 Task: Find connections with filter location Bagulā with filter topic #communitywith filter profile language Potuguese with filter current company Cuemath with filter school Symbiosis Skills & Professional University with filter industry Automation Machinery Manufacturing with filter service category Logo Design with filter keywords title Concierge
Action: Mouse moved to (538, 73)
Screenshot: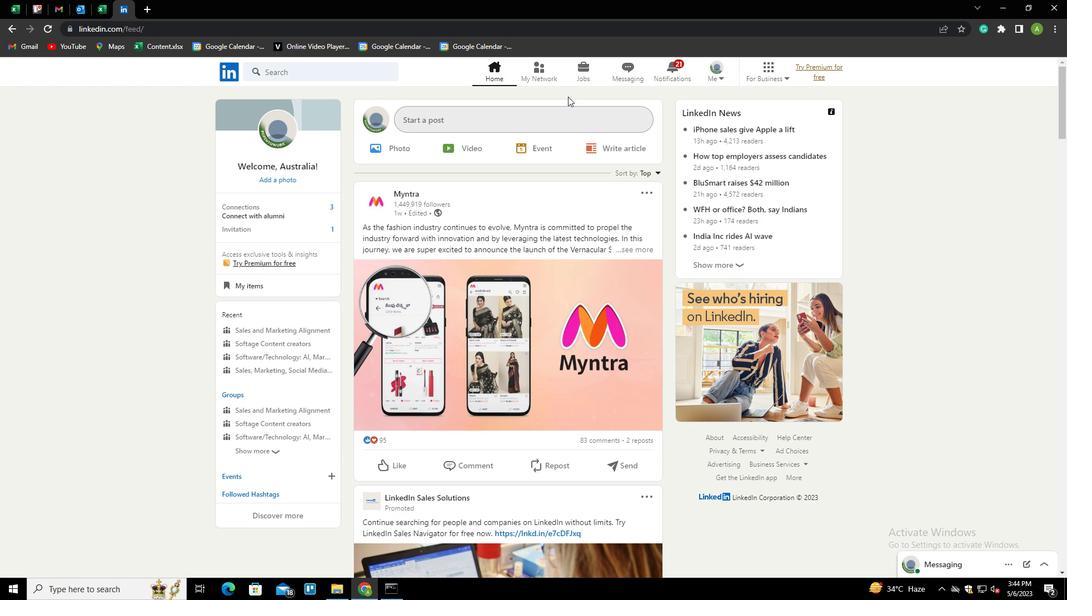 
Action: Mouse pressed left at (538, 73)
Screenshot: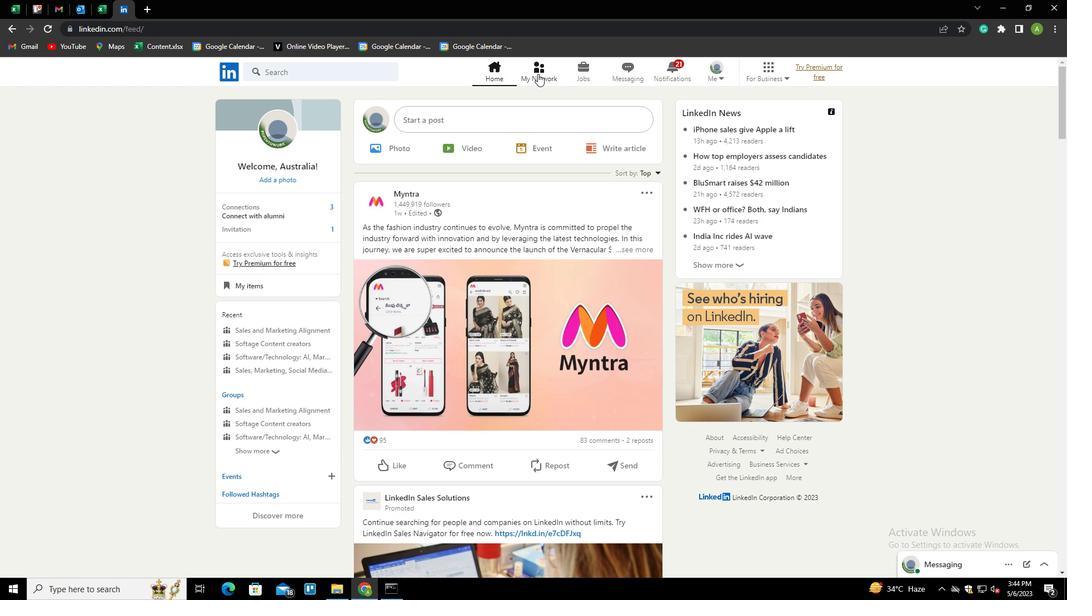 
Action: Mouse moved to (276, 131)
Screenshot: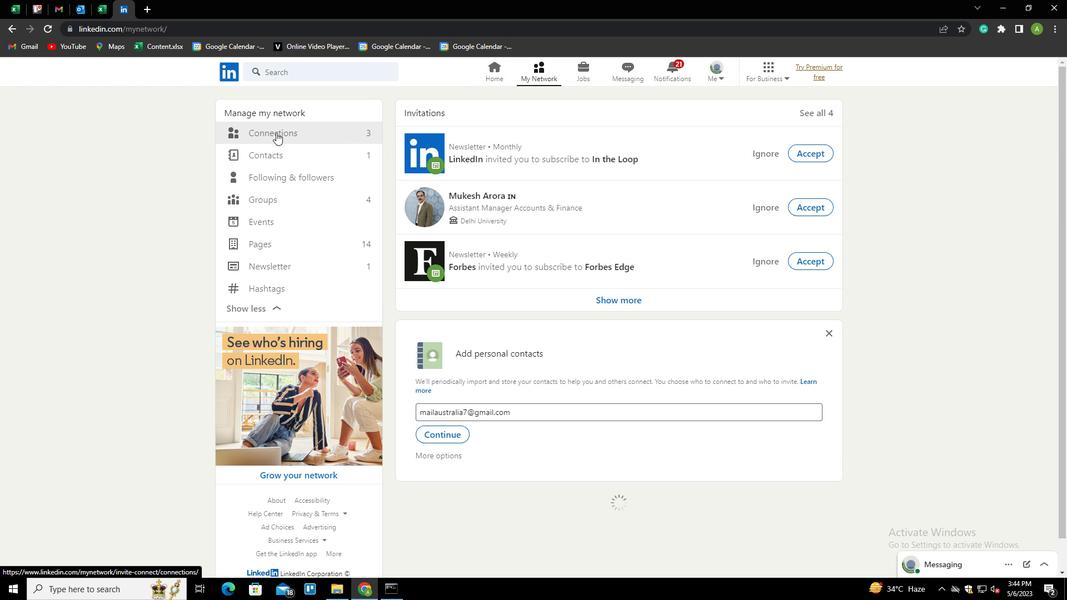 
Action: Mouse pressed left at (276, 131)
Screenshot: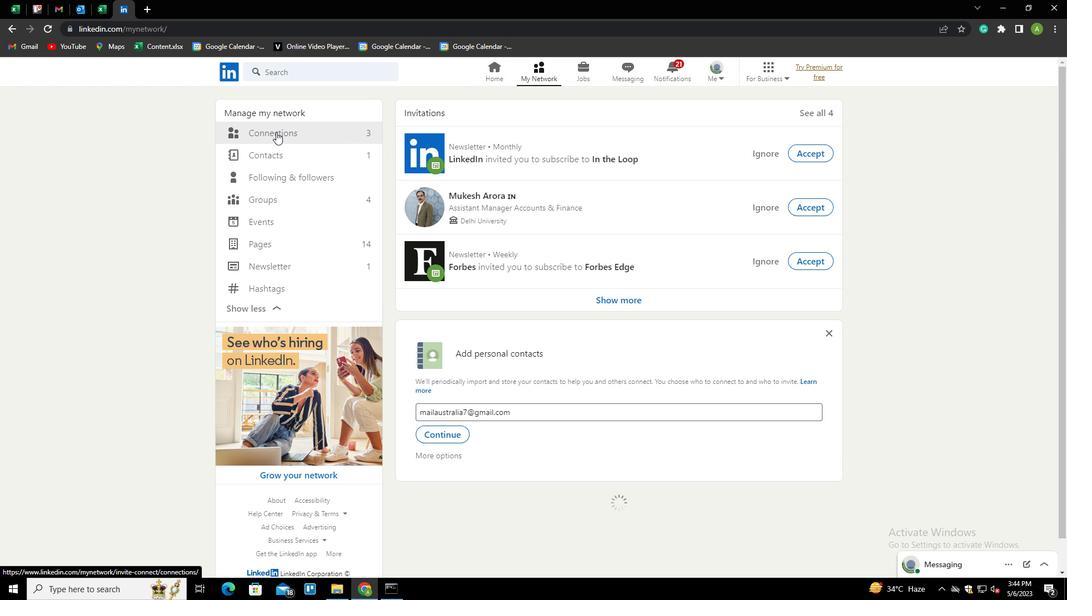 
Action: Mouse moved to (632, 134)
Screenshot: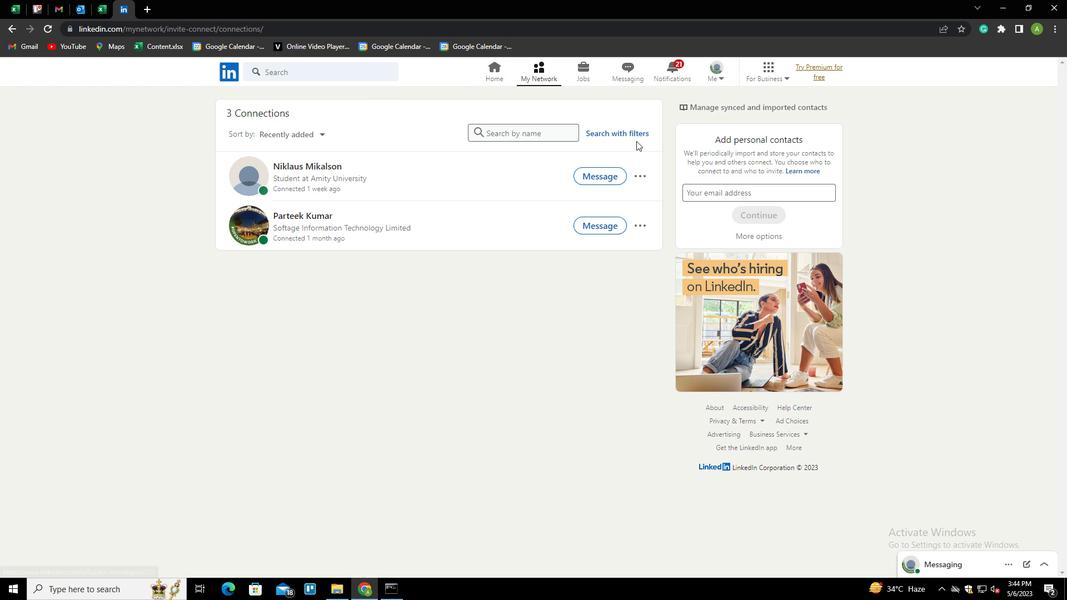 
Action: Mouse pressed left at (632, 134)
Screenshot: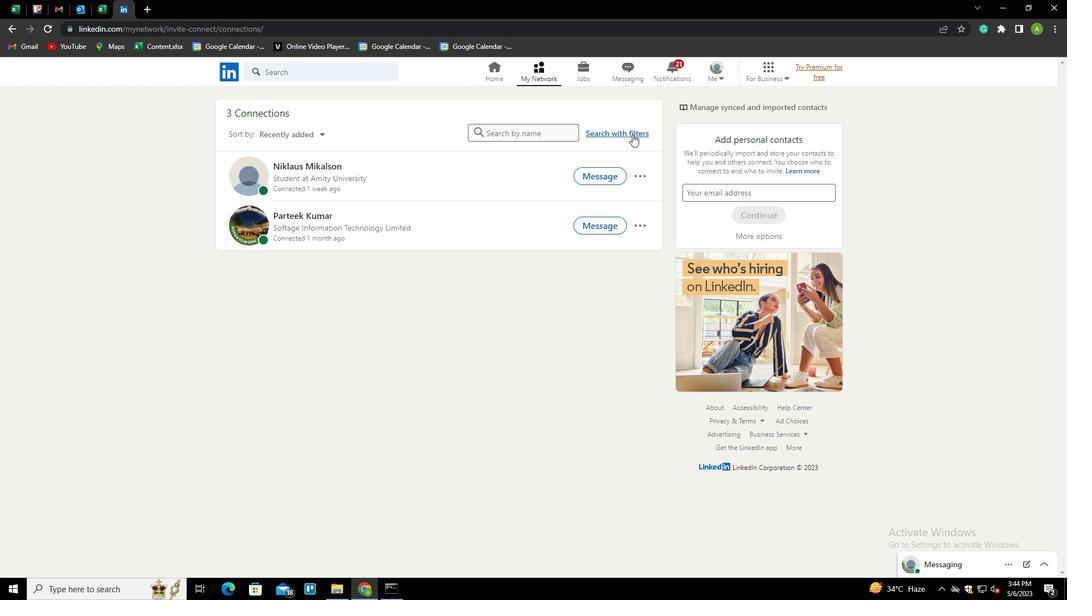 
Action: Mouse moved to (572, 101)
Screenshot: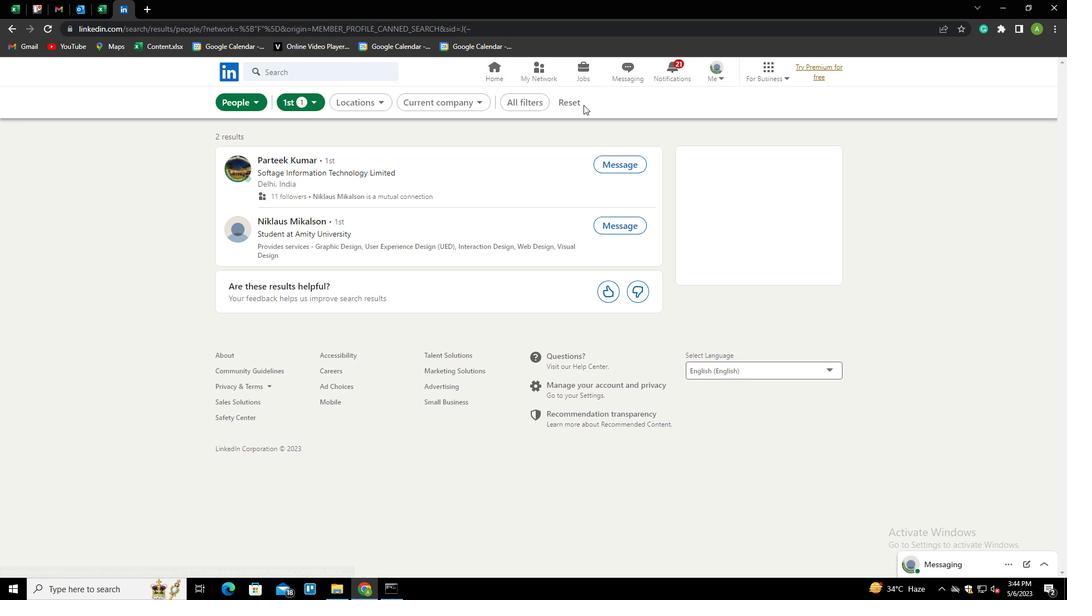 
Action: Mouse pressed left at (572, 101)
Screenshot: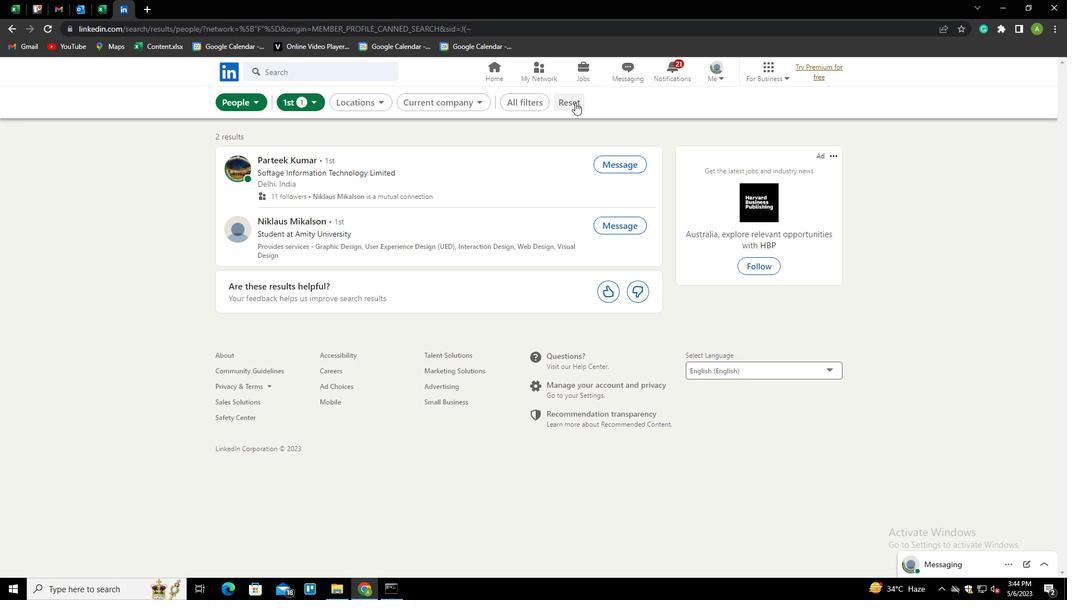 
Action: Mouse moved to (547, 104)
Screenshot: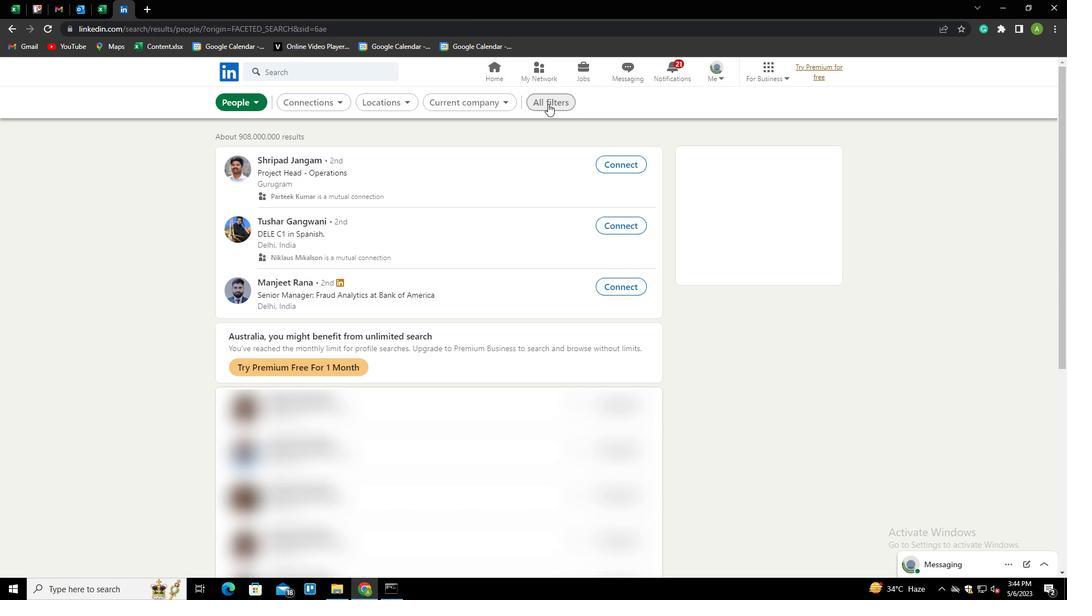 
Action: Mouse pressed left at (547, 104)
Screenshot: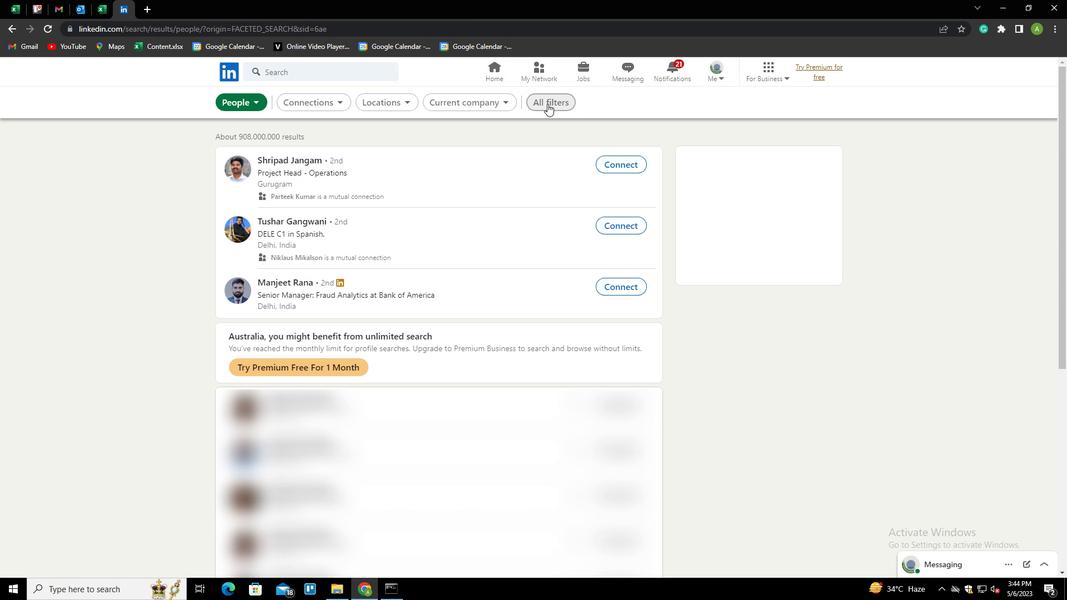 
Action: Mouse moved to (941, 362)
Screenshot: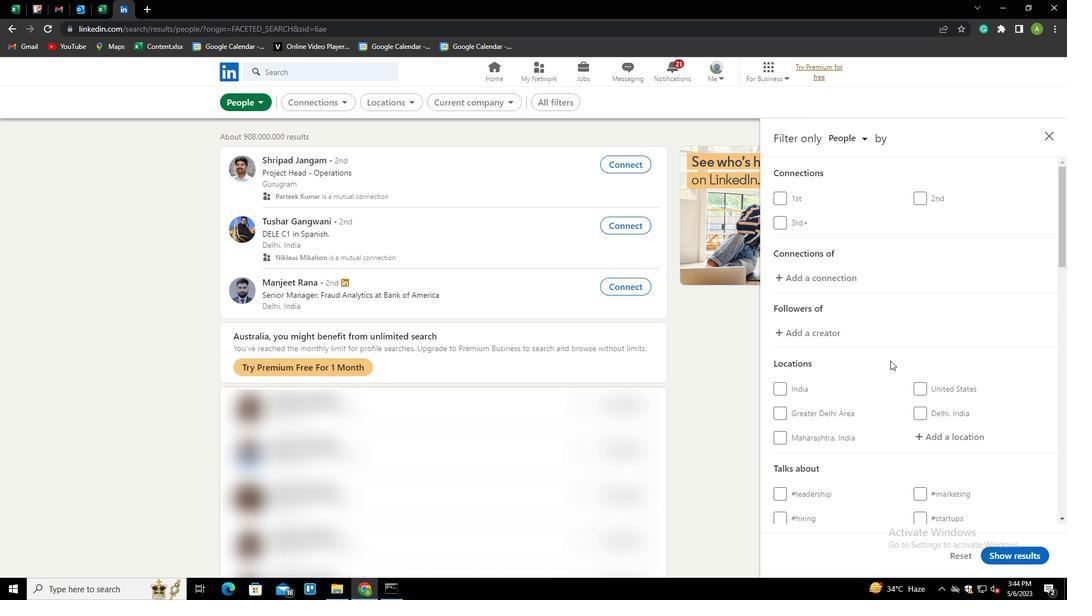 
Action: Mouse scrolled (941, 362) with delta (0, 0)
Screenshot: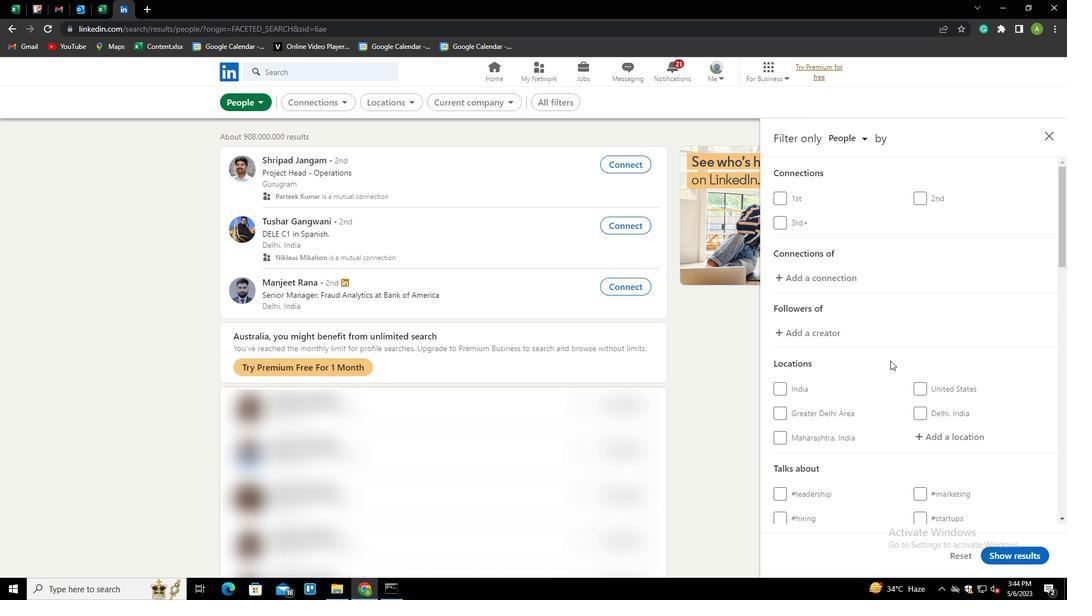 
Action: Mouse scrolled (941, 362) with delta (0, 0)
Screenshot: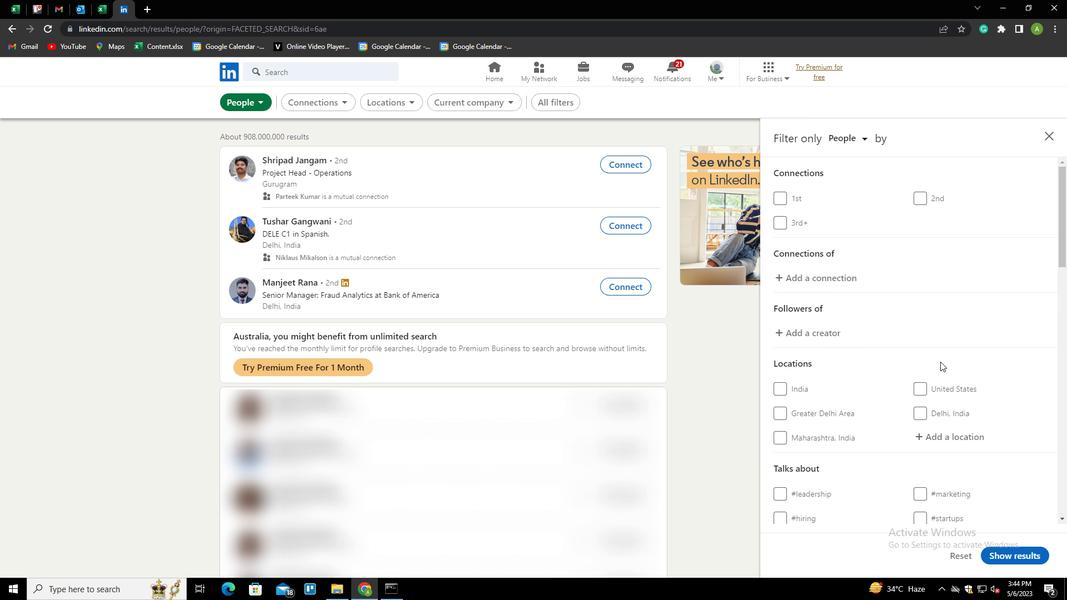 
Action: Mouse moved to (934, 324)
Screenshot: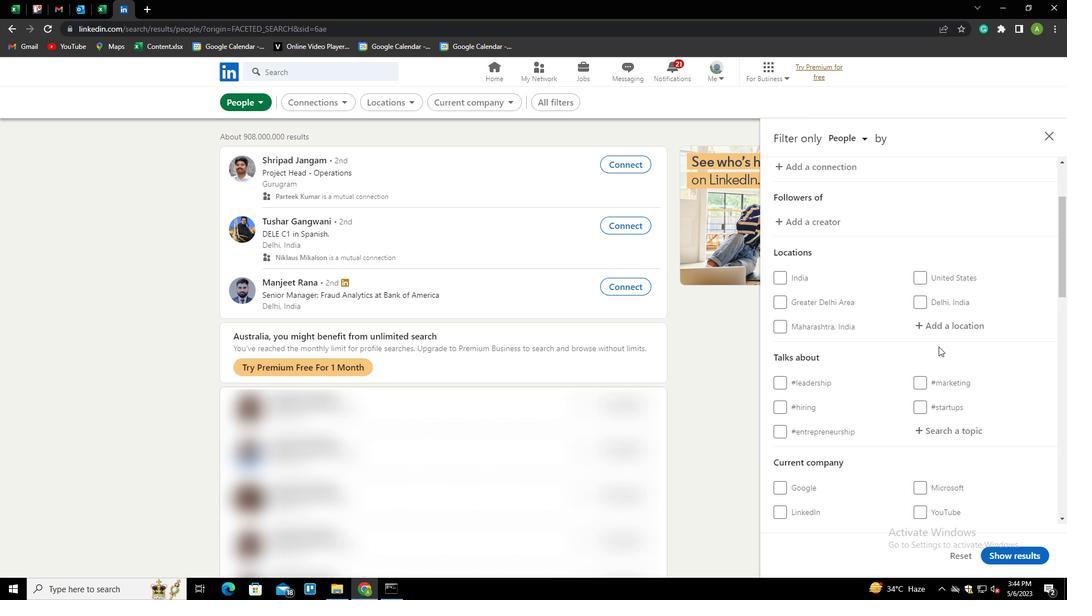 
Action: Key pressed <Key.shift>
Screenshot: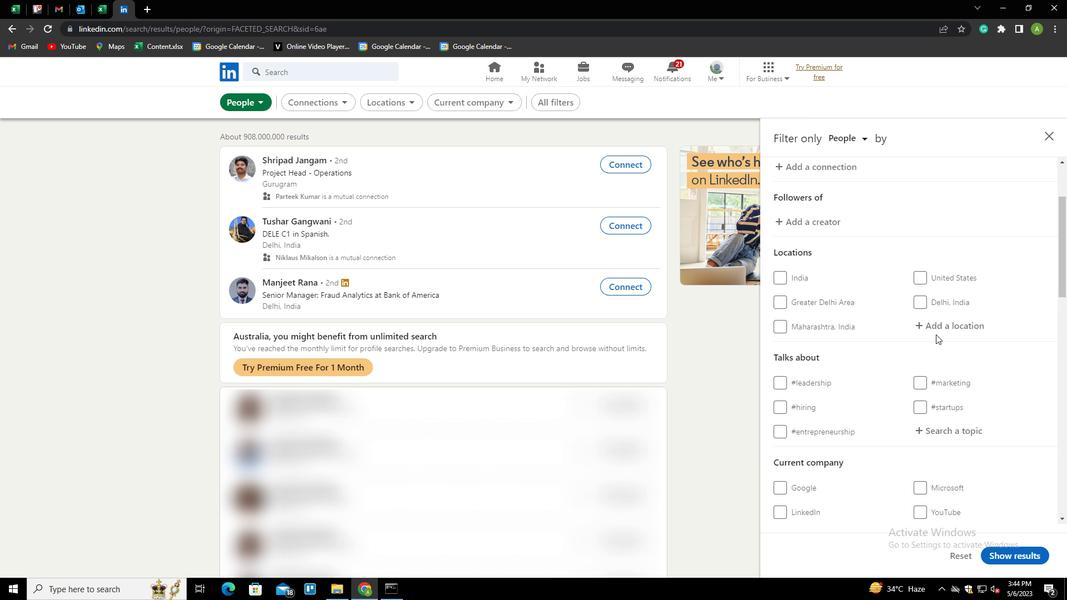 
Action: Mouse pressed left at (934, 324)
Screenshot: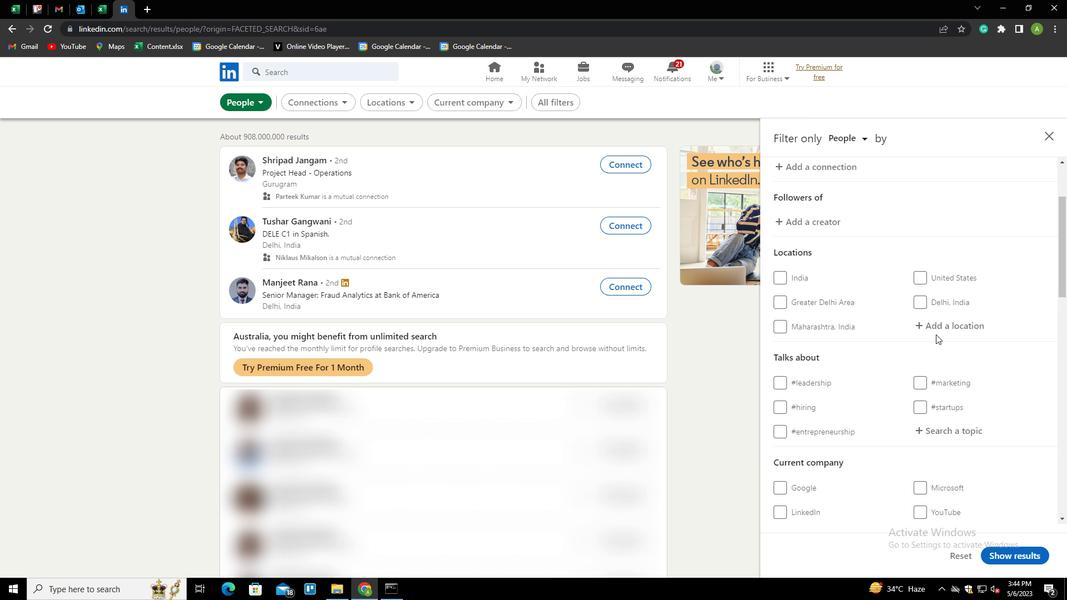 
Action: Key pressed B
Screenshot: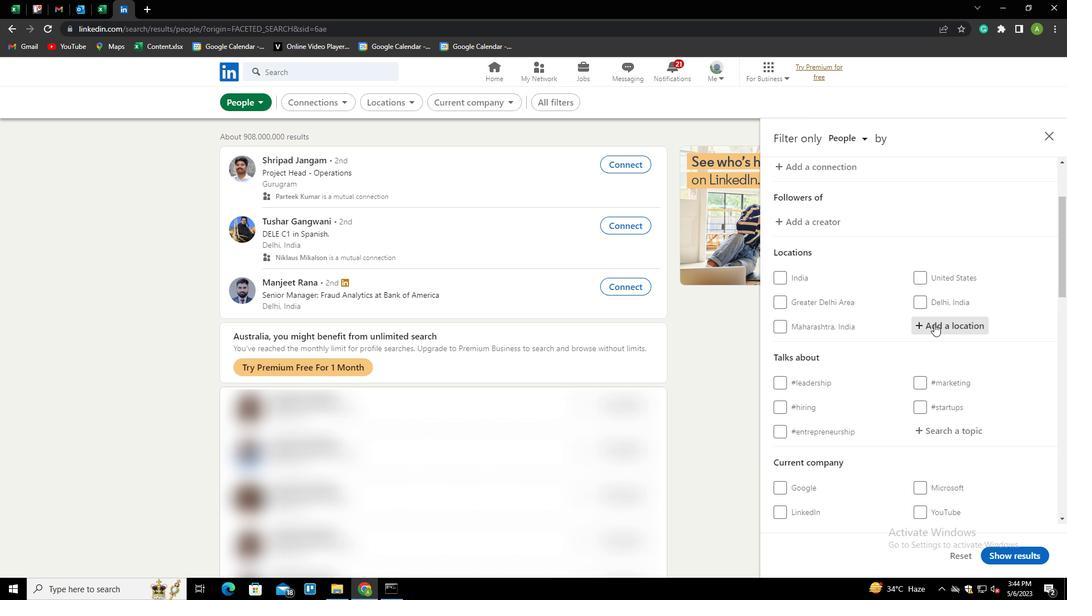 
Action: Mouse moved to (934, 323)
Screenshot: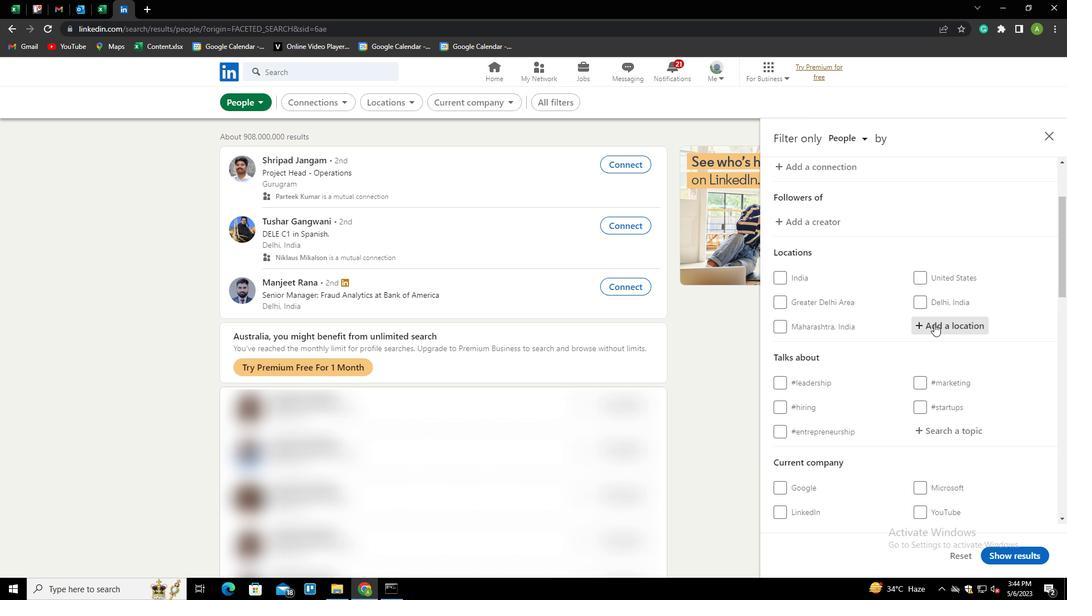 
Action: Key pressed AGULA
Screenshot: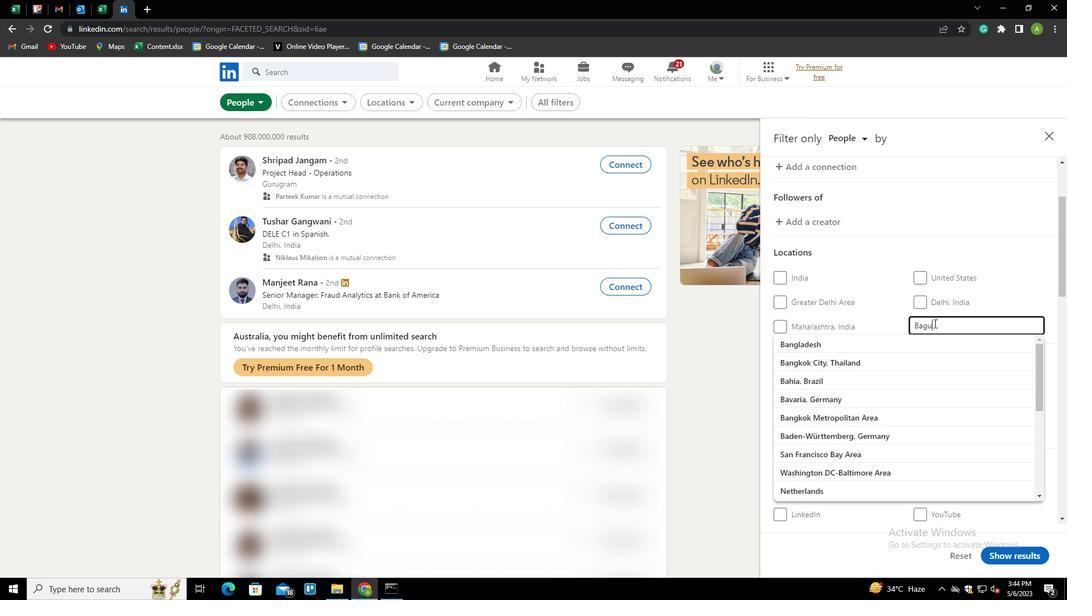 
Action: Mouse moved to (1012, 370)
Screenshot: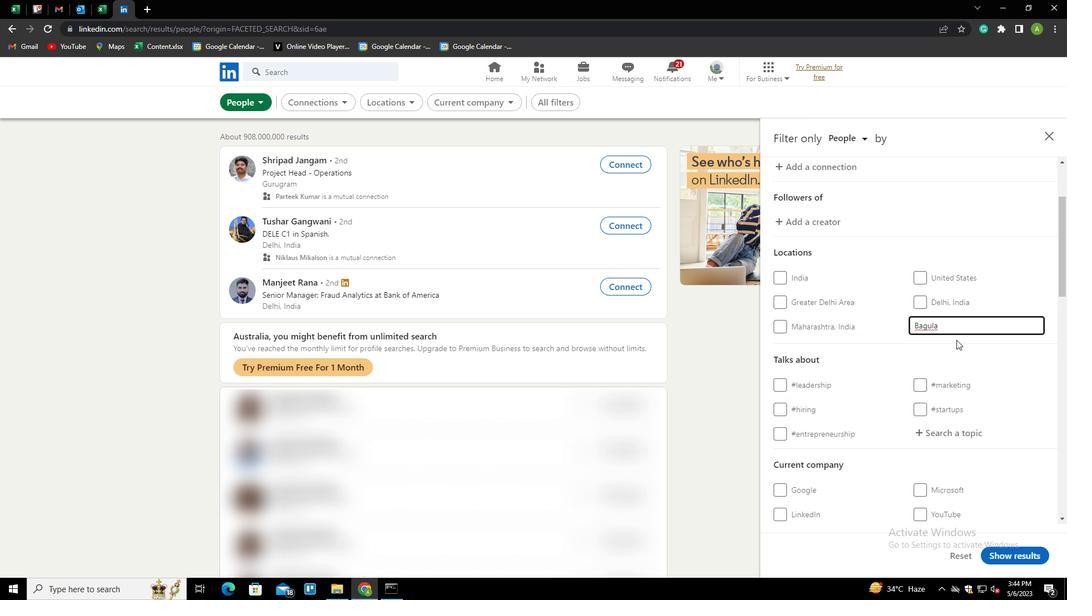 
Action: Mouse pressed left at (1012, 370)
Screenshot: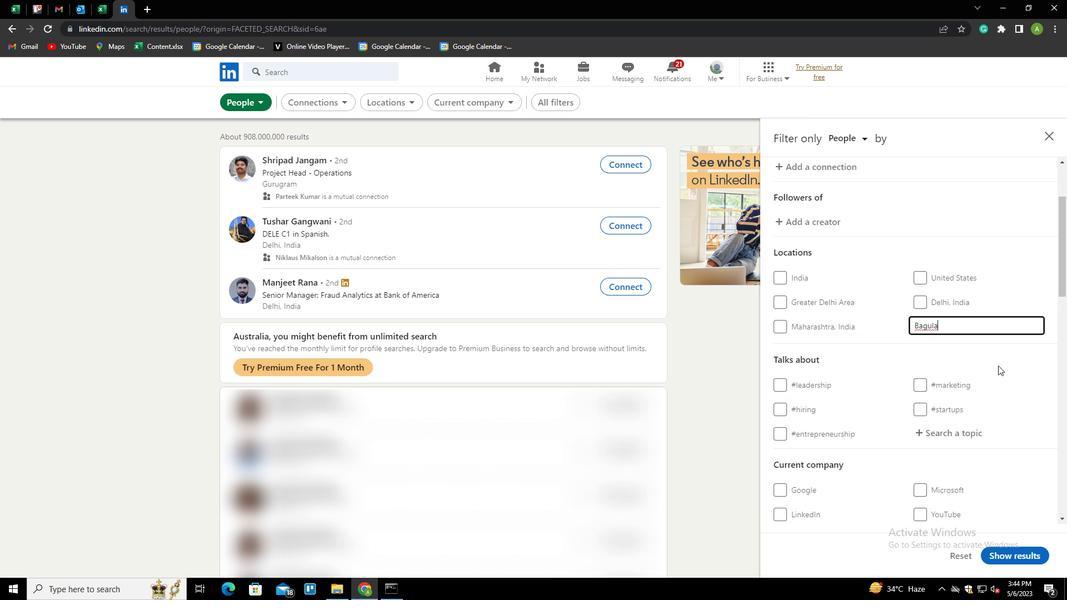 
Action: Mouse moved to (956, 436)
Screenshot: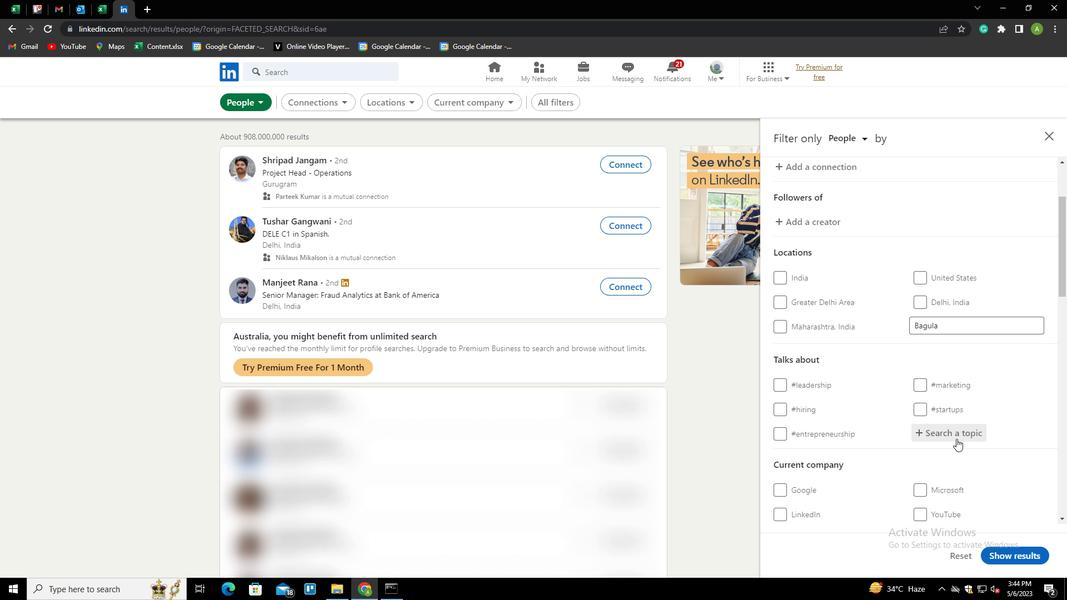 
Action: Mouse pressed left at (956, 436)
Screenshot: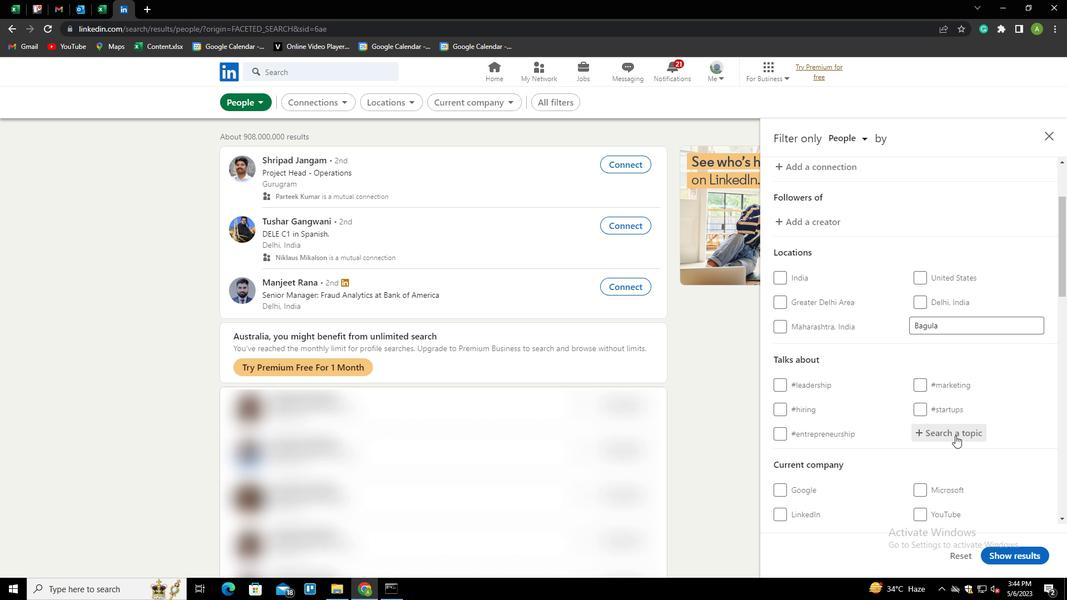 
Action: Mouse moved to (968, 428)
Screenshot: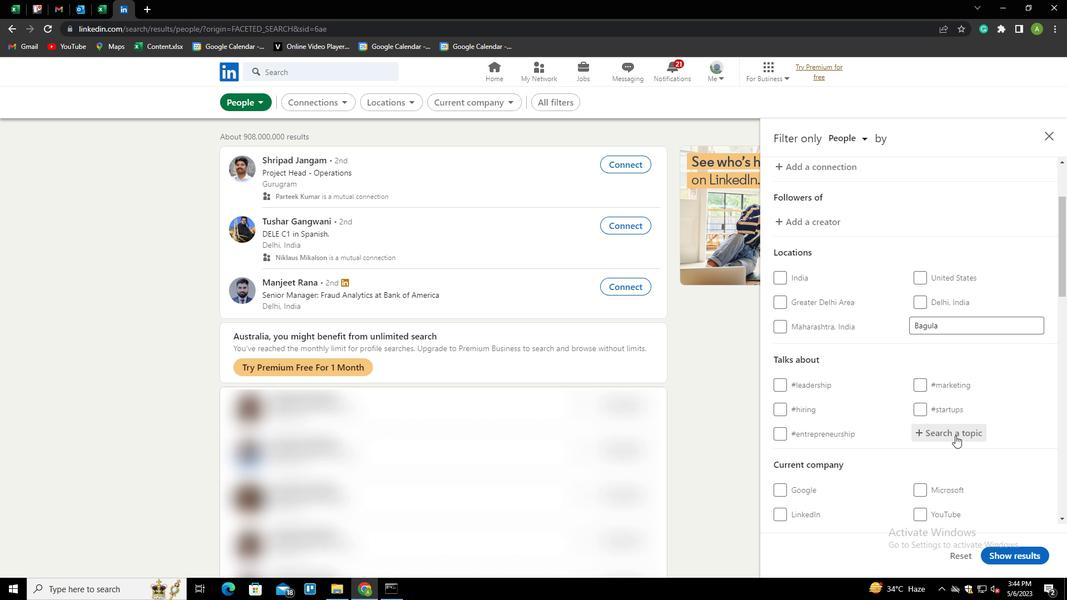 
Action: Key pressed COMMUNITY<Key.down><Key.enter>
Screenshot: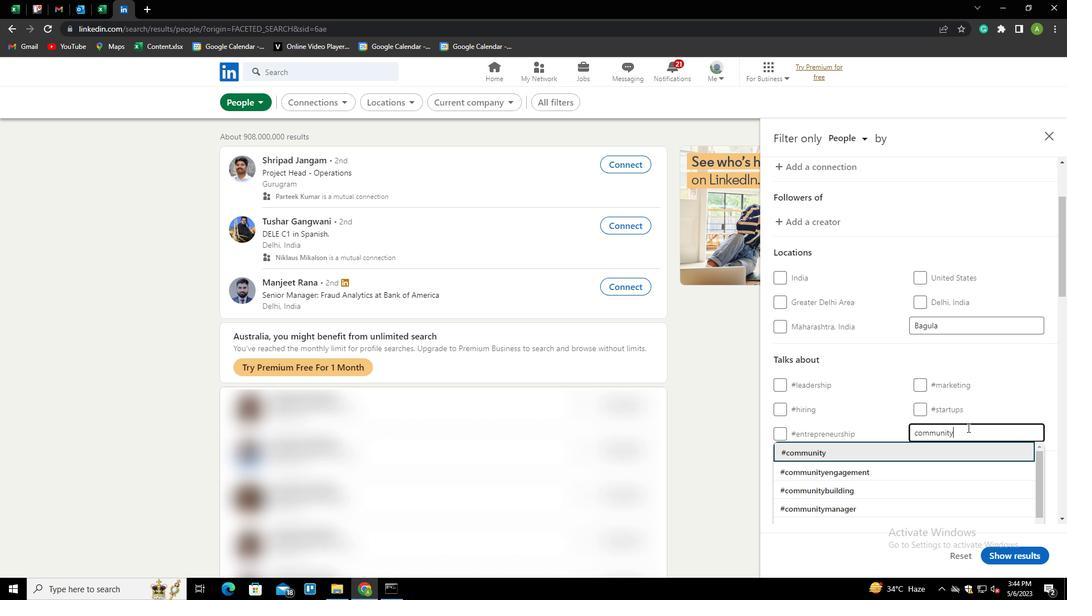 
Action: Mouse moved to (973, 431)
Screenshot: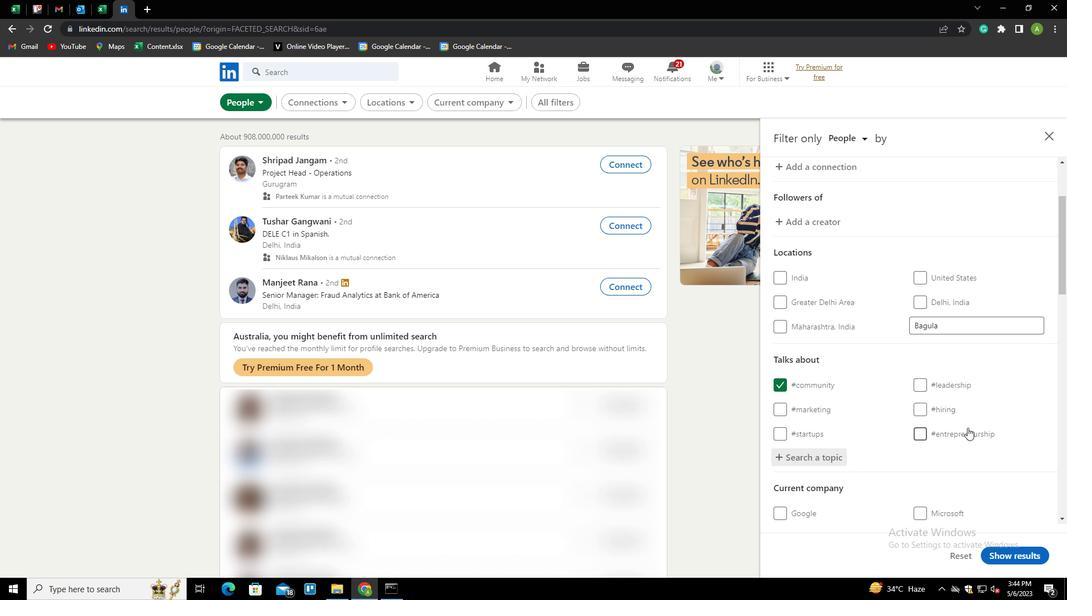 
Action: Mouse scrolled (973, 430) with delta (0, 0)
Screenshot: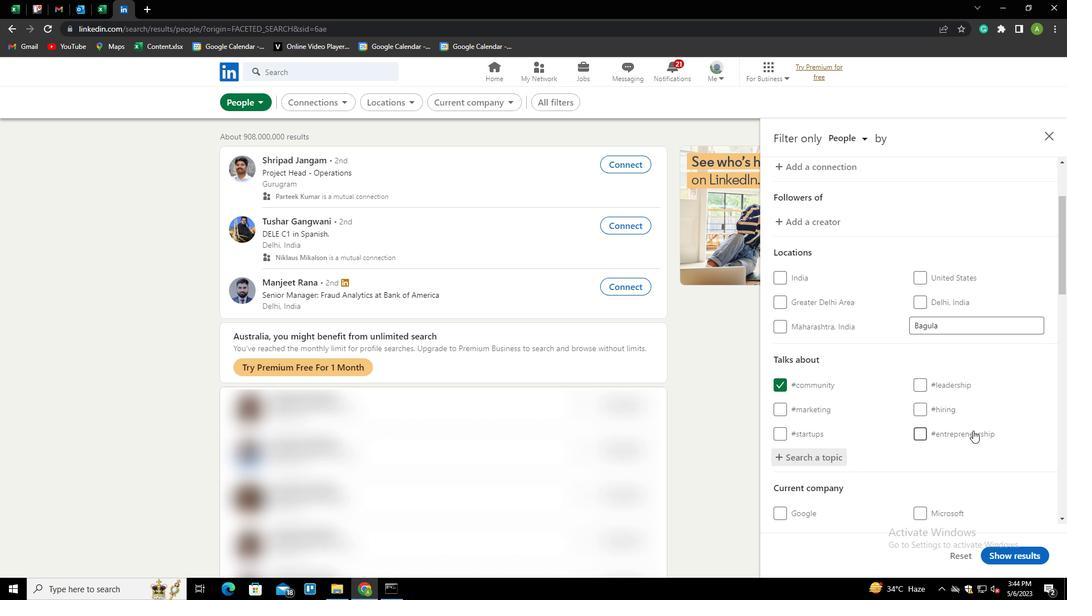 
Action: Mouse moved to (974, 431)
Screenshot: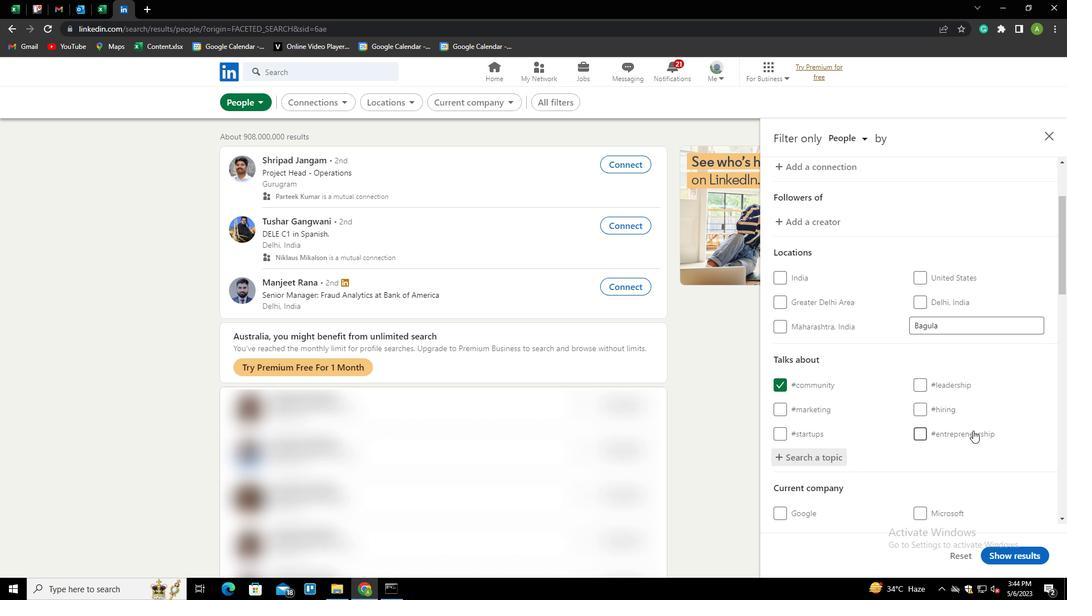 
Action: Mouse scrolled (974, 431) with delta (0, 0)
Screenshot: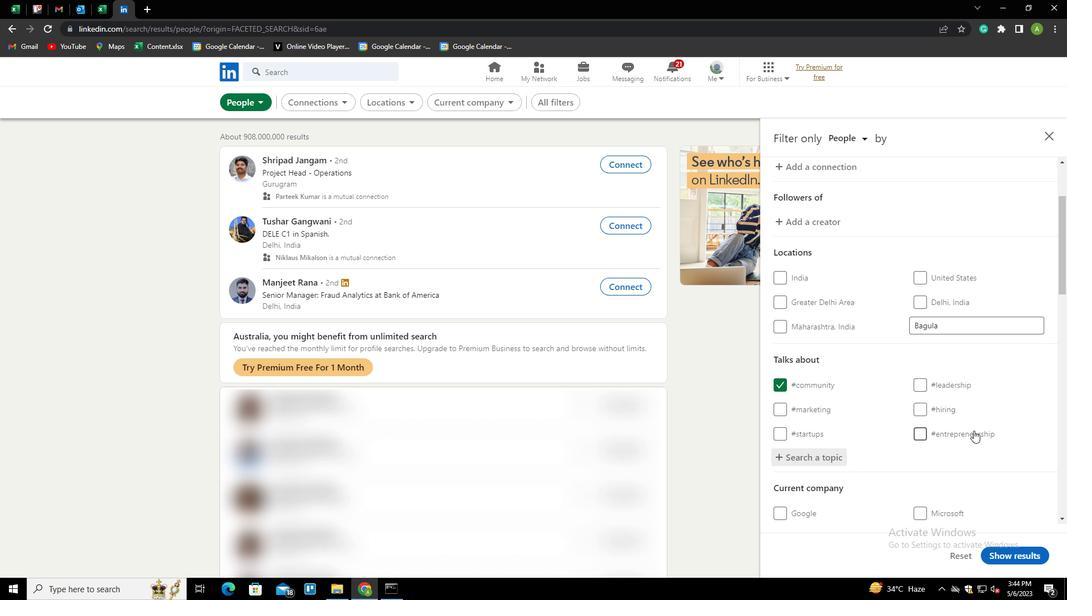 
Action: Mouse moved to (974, 432)
Screenshot: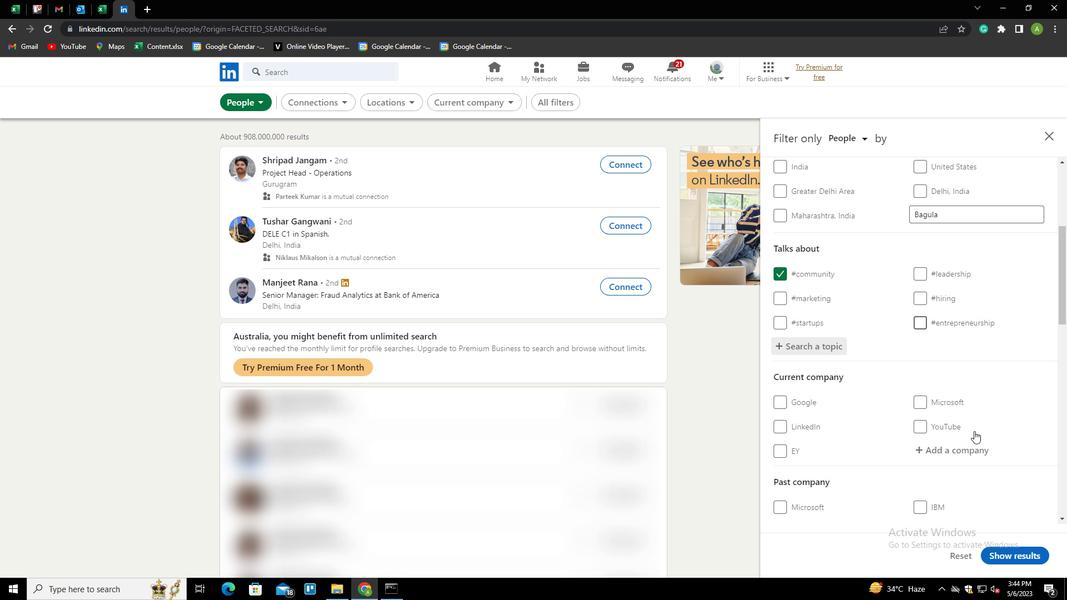 
Action: Mouse scrolled (974, 431) with delta (0, 0)
Screenshot: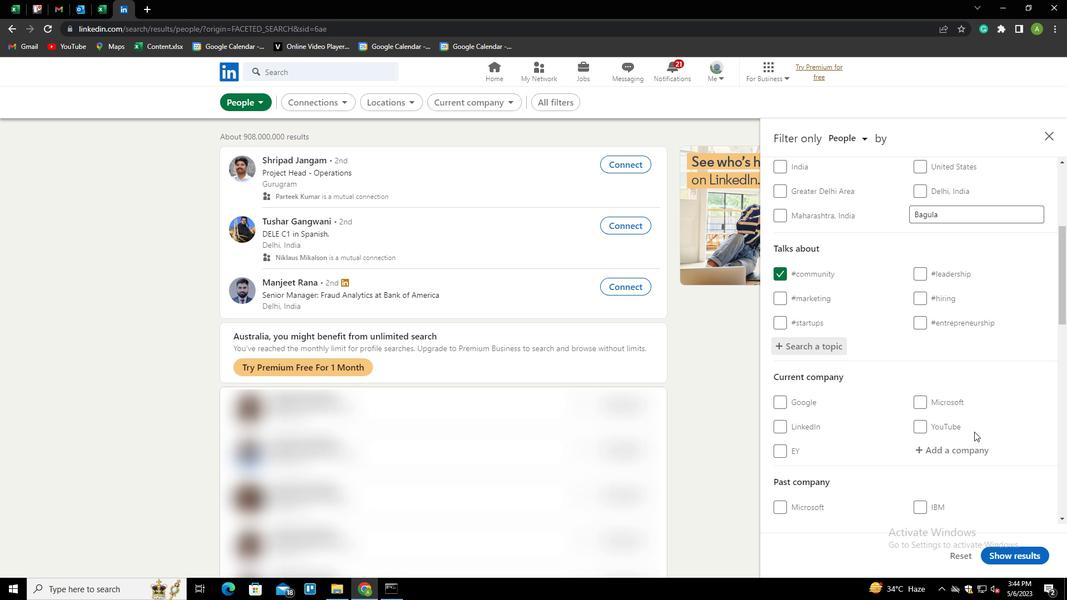 
Action: Mouse moved to (978, 434)
Screenshot: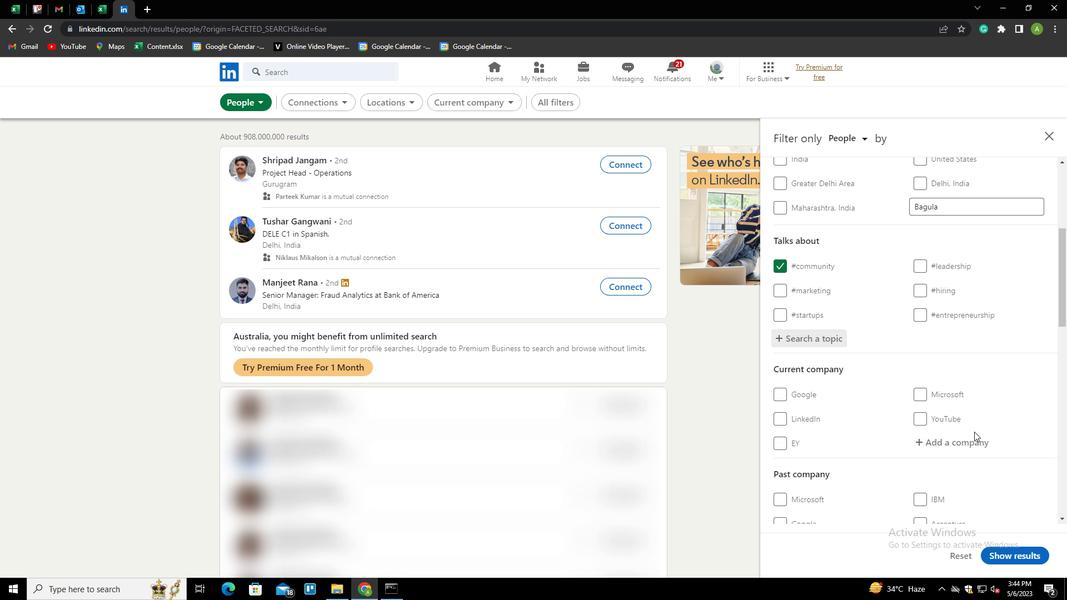 
Action: Mouse scrolled (978, 433) with delta (0, 0)
Screenshot: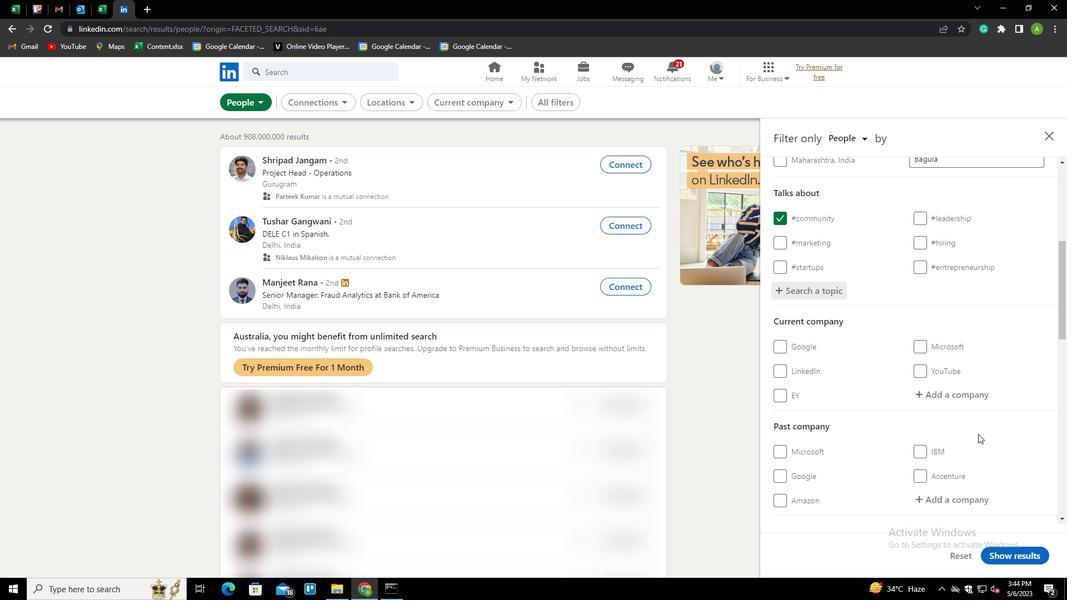 
Action: Mouse moved to (979, 434)
Screenshot: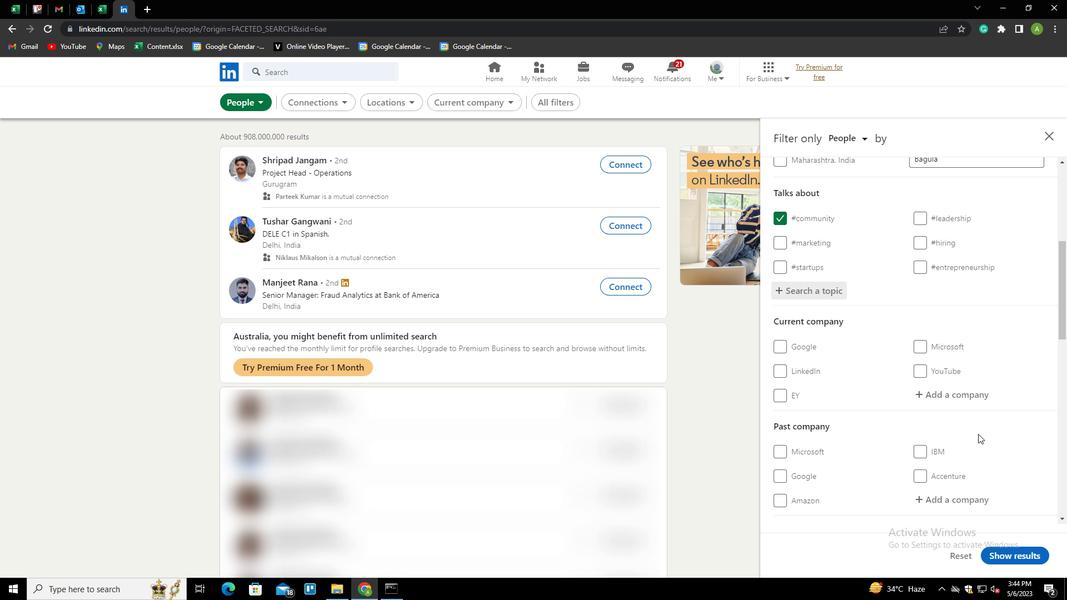 
Action: Mouse scrolled (979, 433) with delta (0, 0)
Screenshot: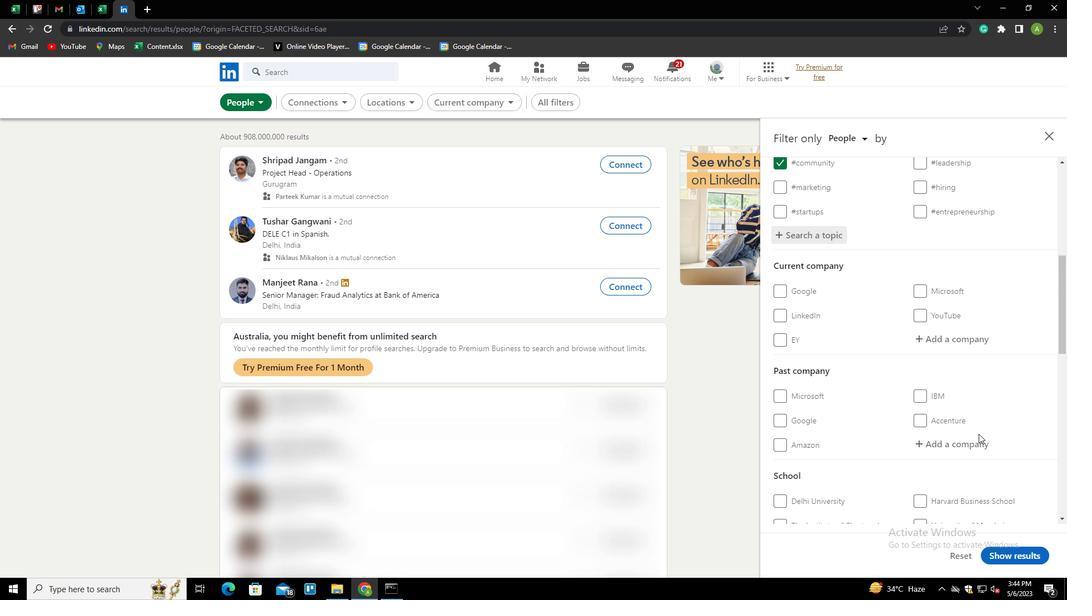 
Action: Mouse scrolled (979, 433) with delta (0, 0)
Screenshot: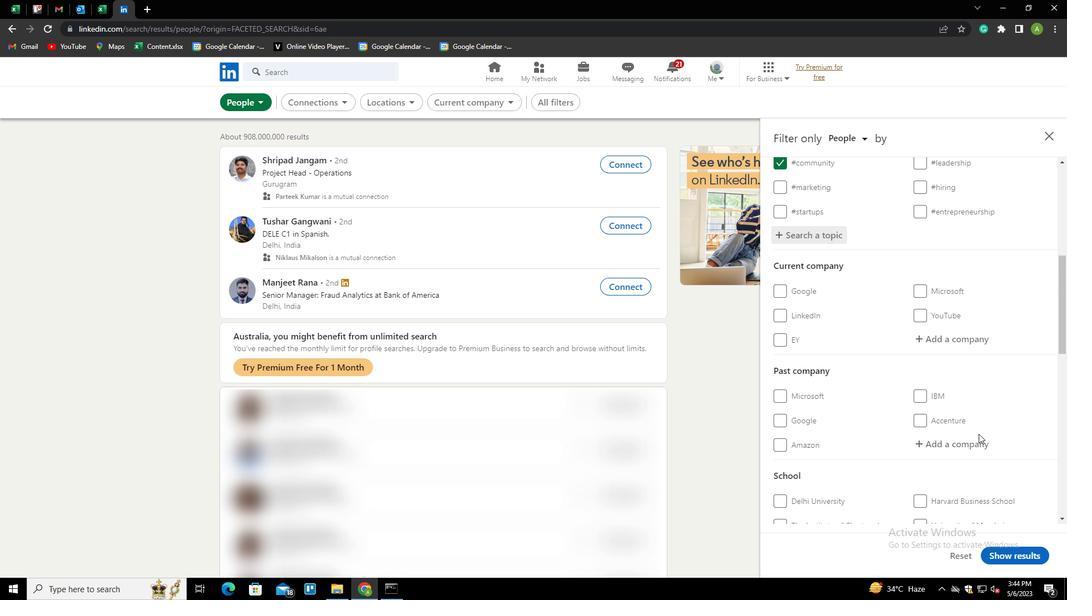 
Action: Mouse scrolled (979, 433) with delta (0, 0)
Screenshot: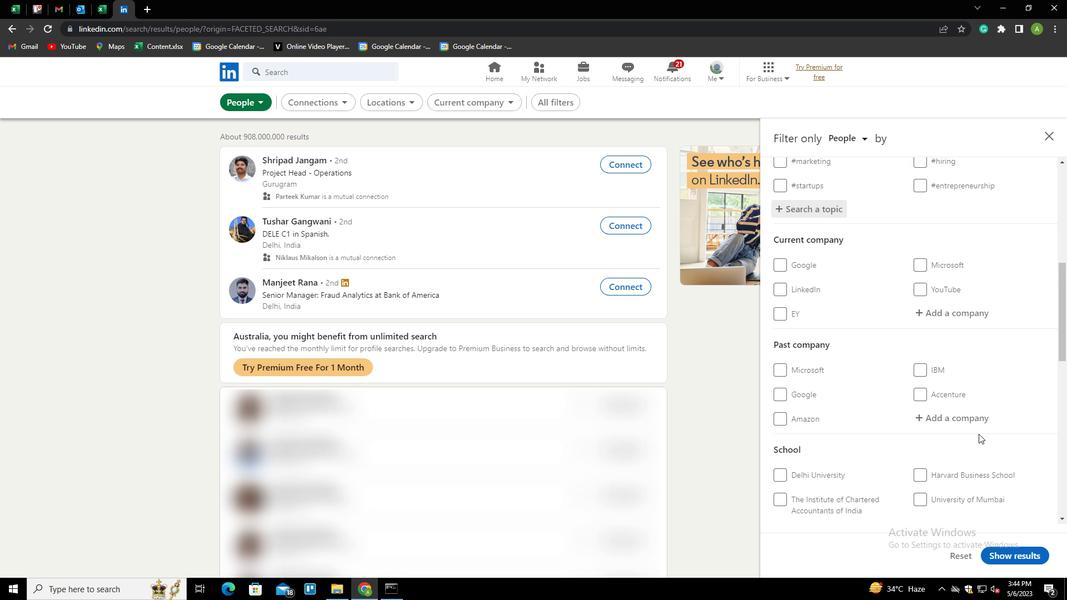 
Action: Mouse scrolled (979, 433) with delta (0, 0)
Screenshot: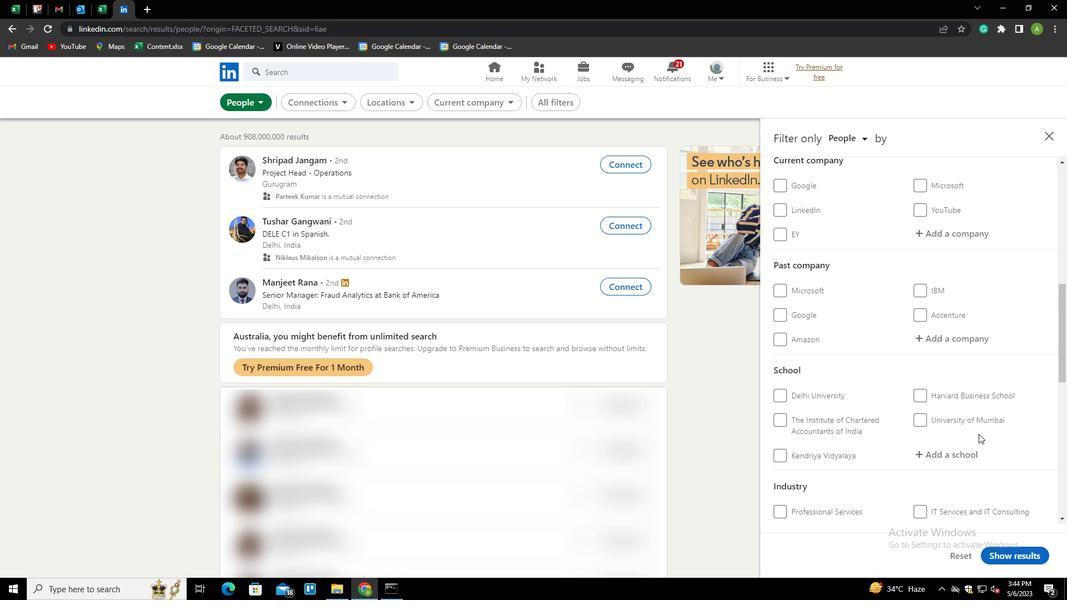 
Action: Mouse scrolled (979, 433) with delta (0, 0)
Screenshot: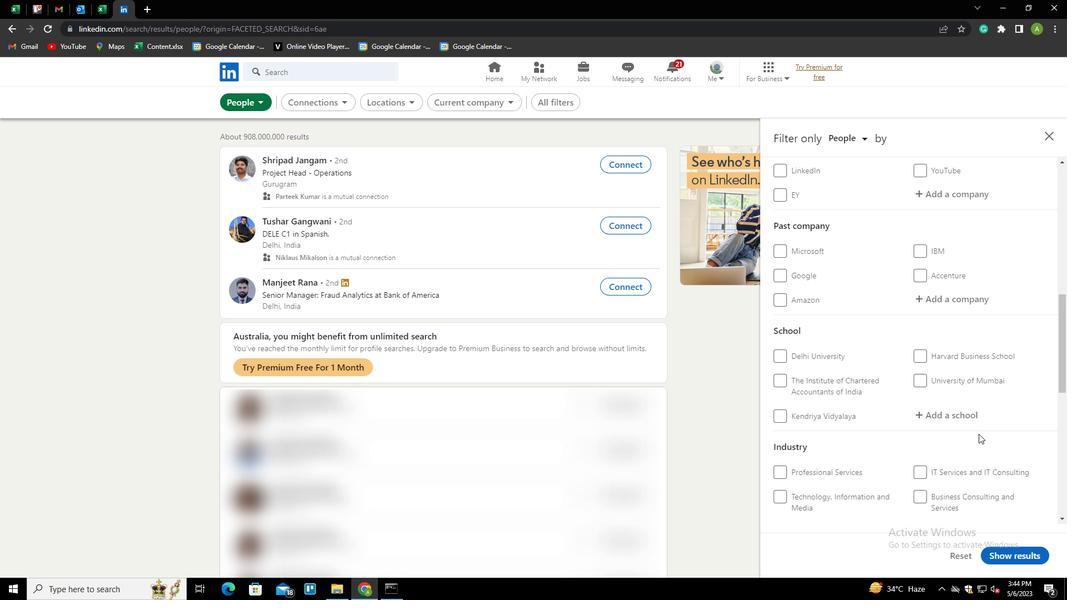 
Action: Mouse scrolled (979, 433) with delta (0, 0)
Screenshot: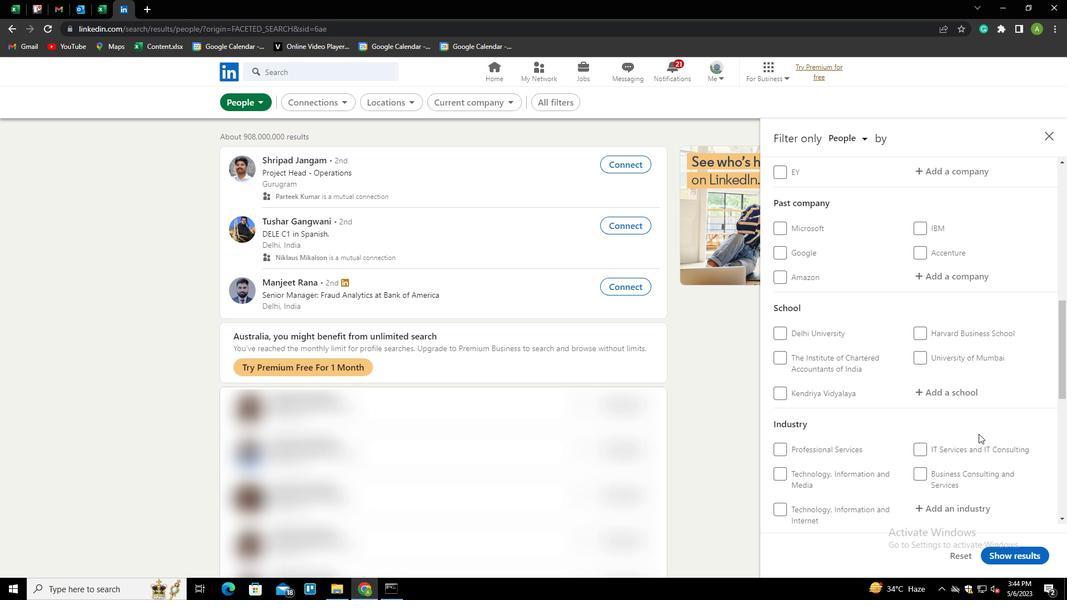 
Action: Mouse moved to (951, 436)
Screenshot: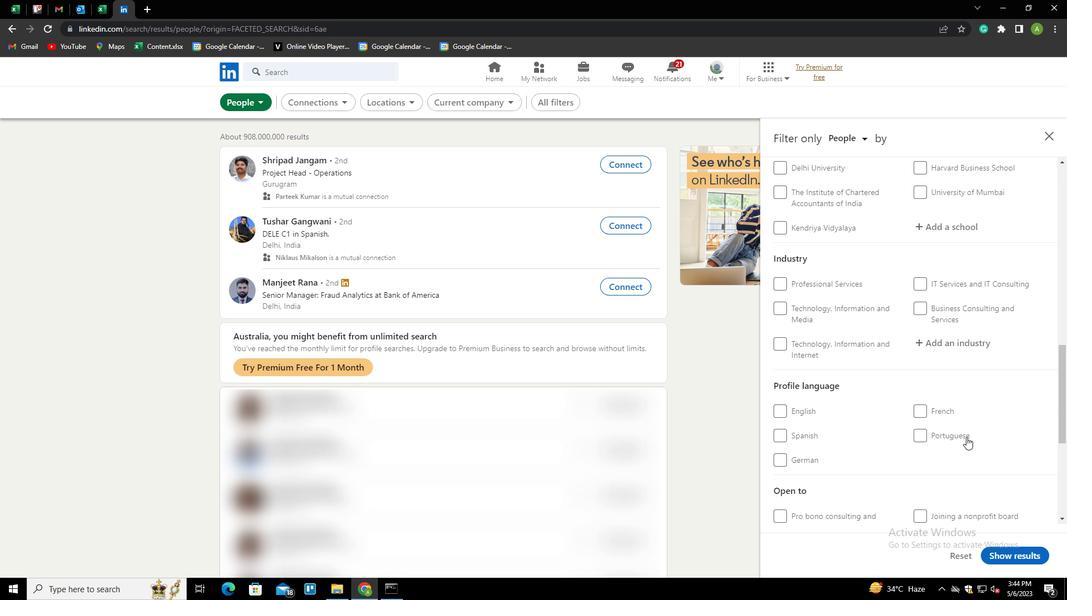 
Action: Mouse pressed left at (951, 436)
Screenshot: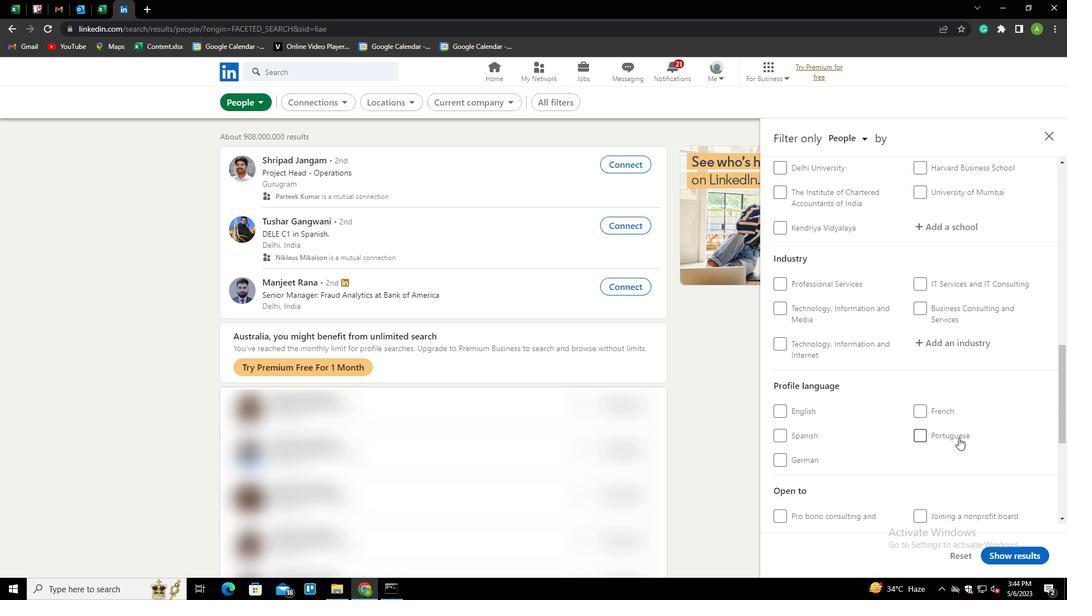 
Action: Mouse moved to (986, 401)
Screenshot: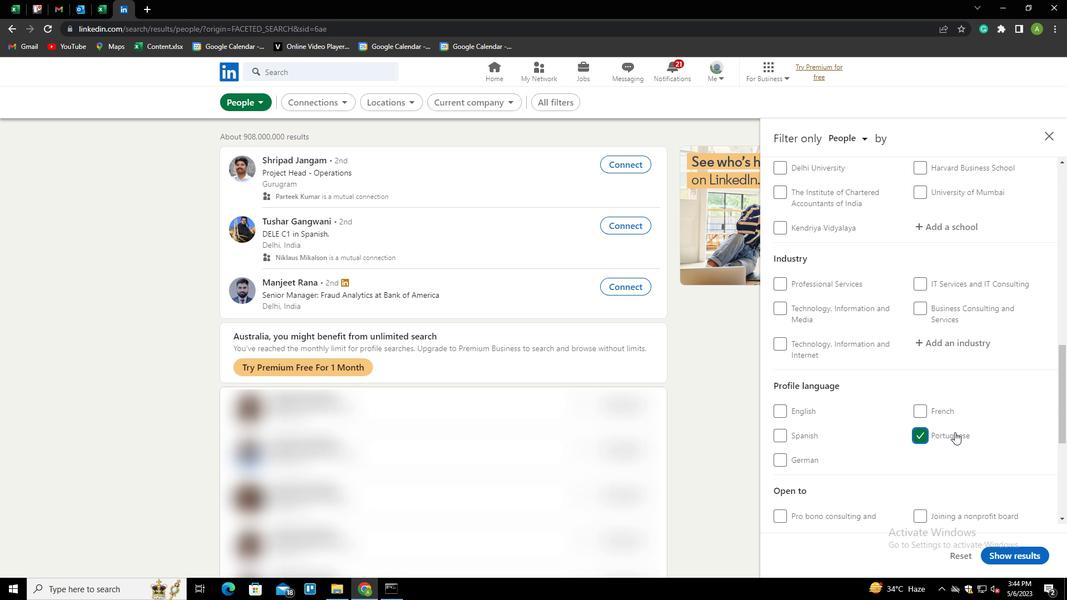 
Action: Mouse scrolled (986, 401) with delta (0, 0)
Screenshot: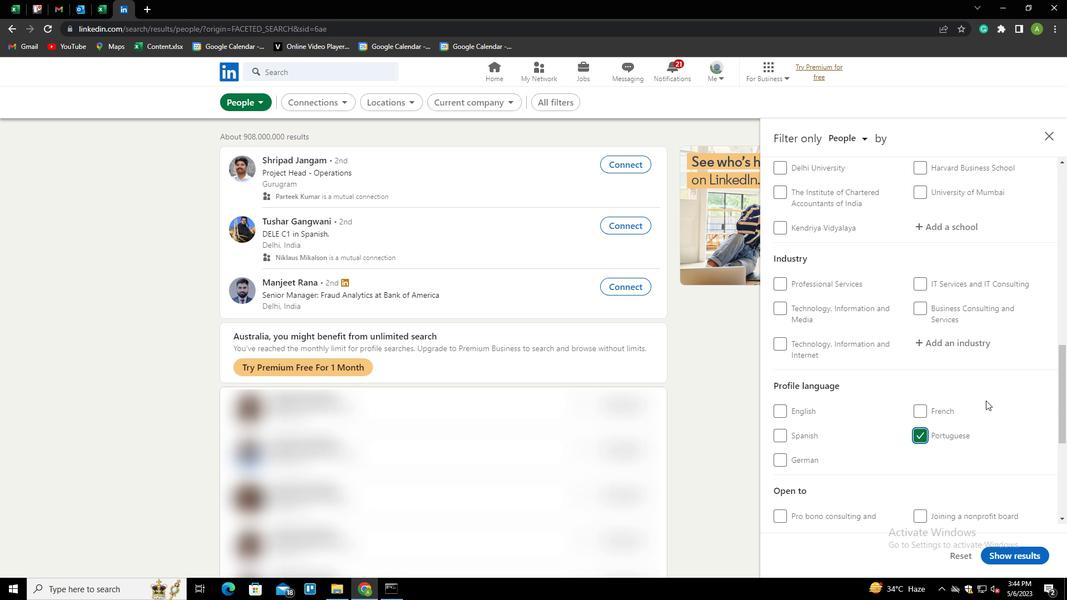 
Action: Mouse scrolled (986, 401) with delta (0, 0)
Screenshot: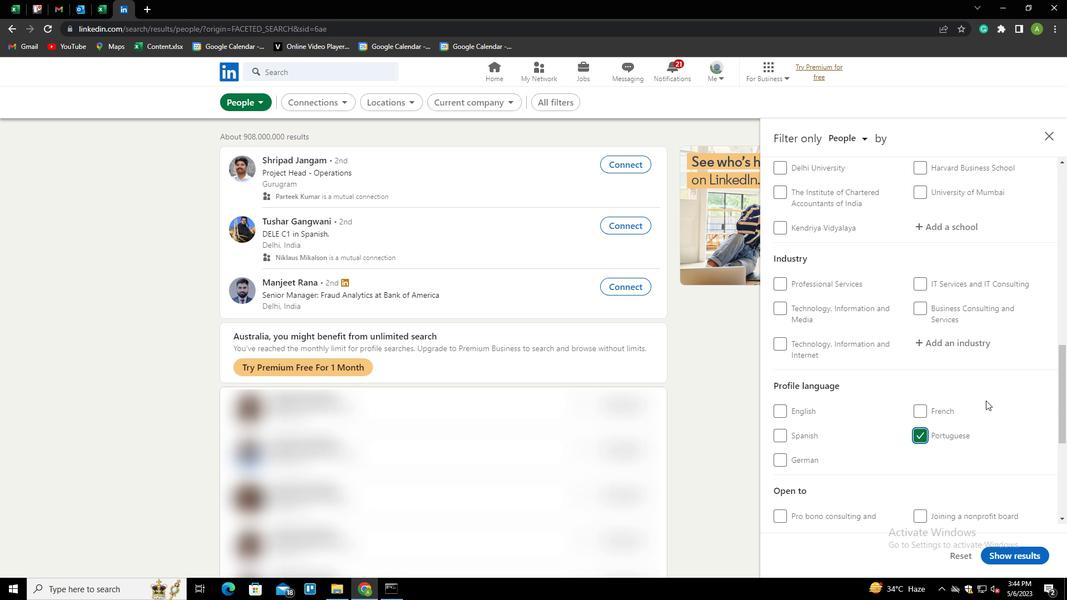 
Action: Mouse scrolled (986, 401) with delta (0, 0)
Screenshot: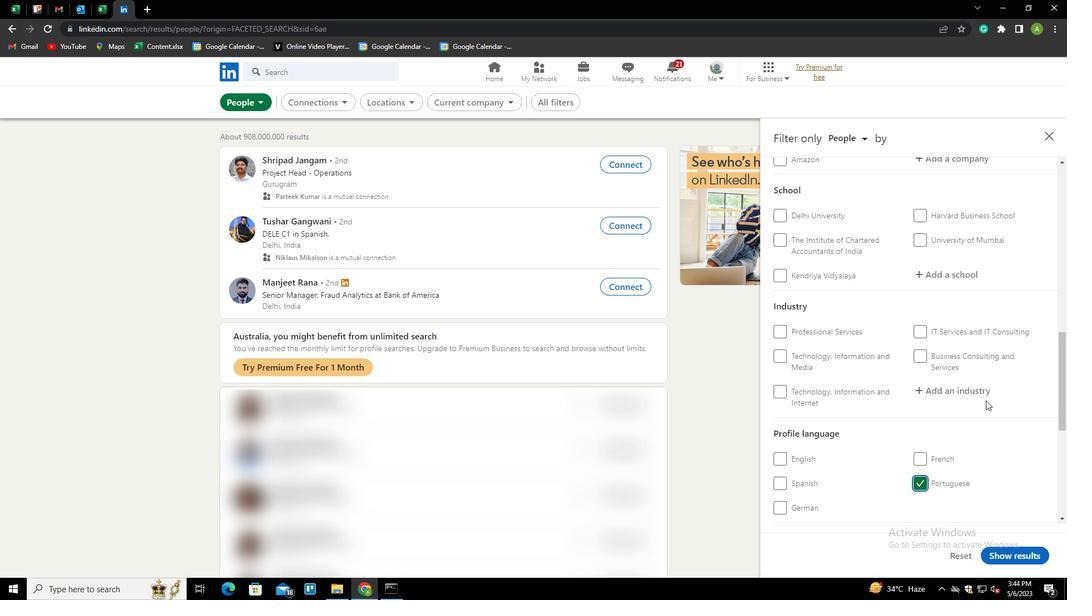 
Action: Mouse scrolled (986, 401) with delta (0, 0)
Screenshot: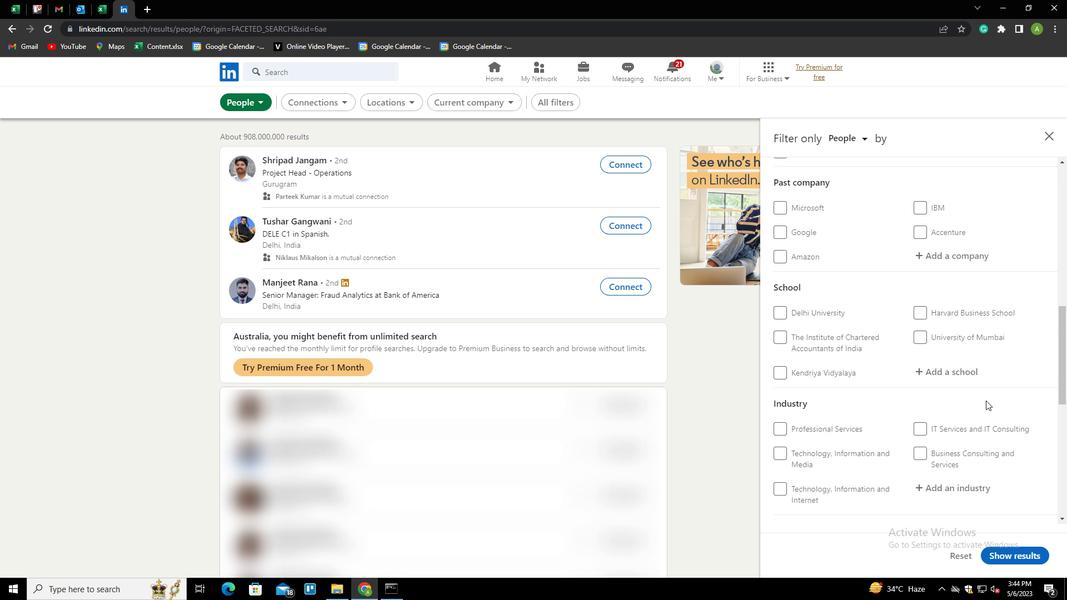 
Action: Mouse scrolled (986, 401) with delta (0, 0)
Screenshot: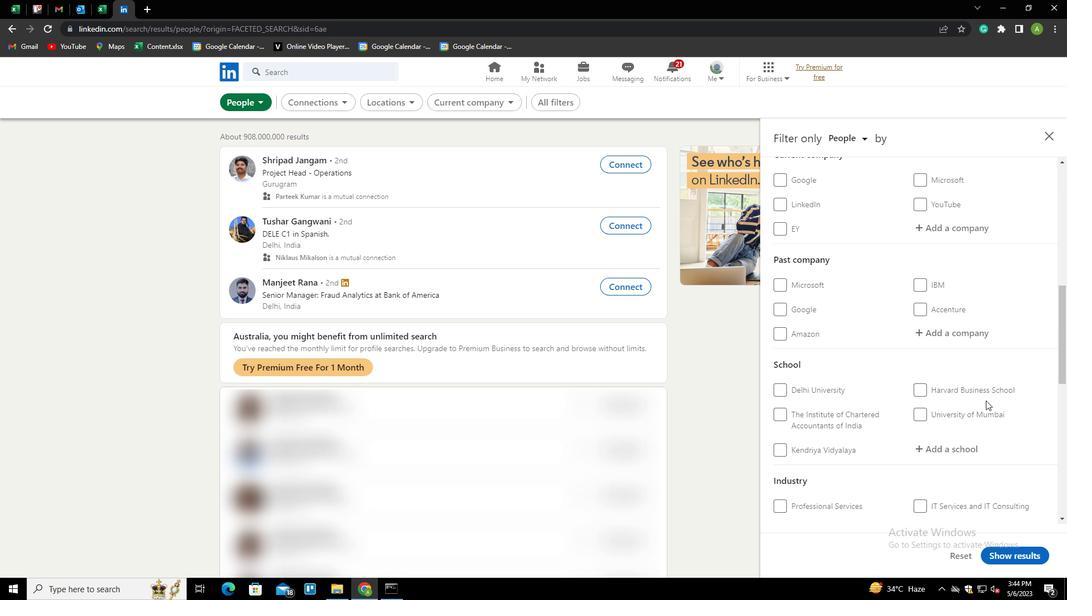 
Action: Mouse scrolled (986, 401) with delta (0, 0)
Screenshot: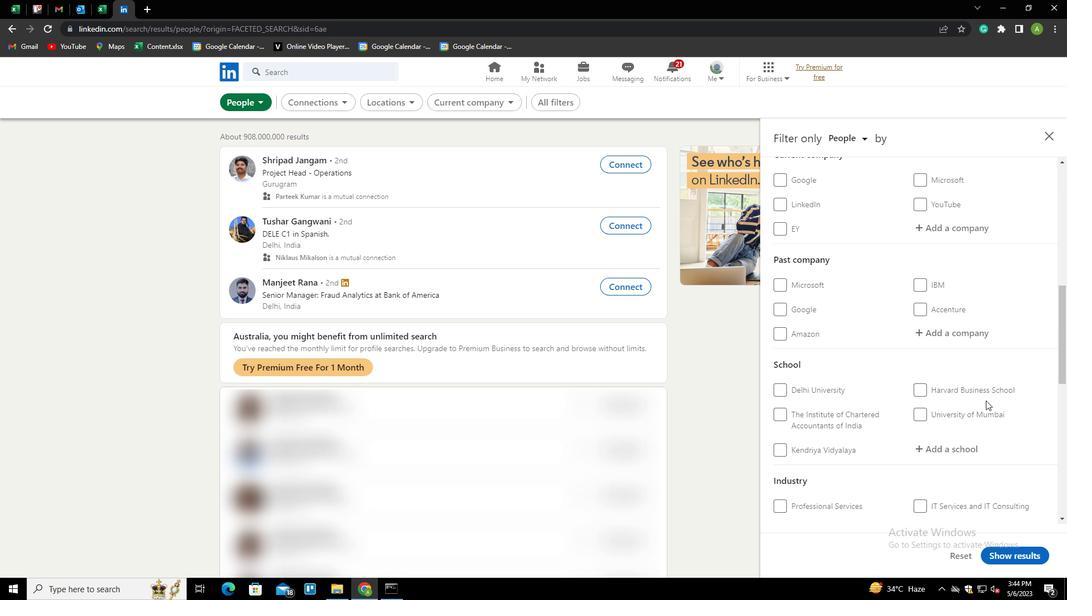 
Action: Mouse scrolled (986, 401) with delta (0, 0)
Screenshot: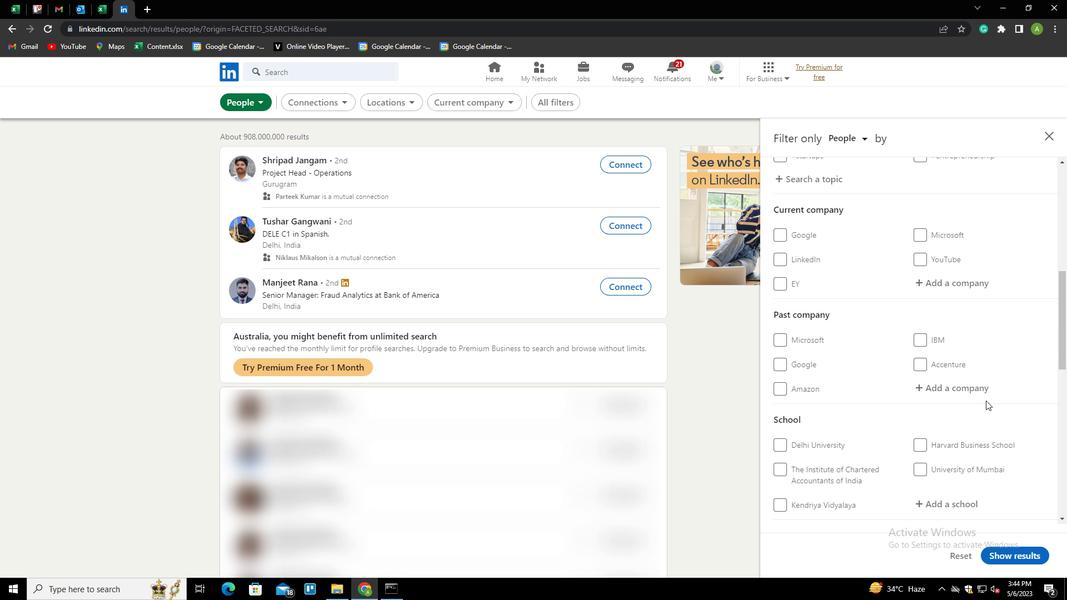 
Action: Mouse moved to (943, 399)
Screenshot: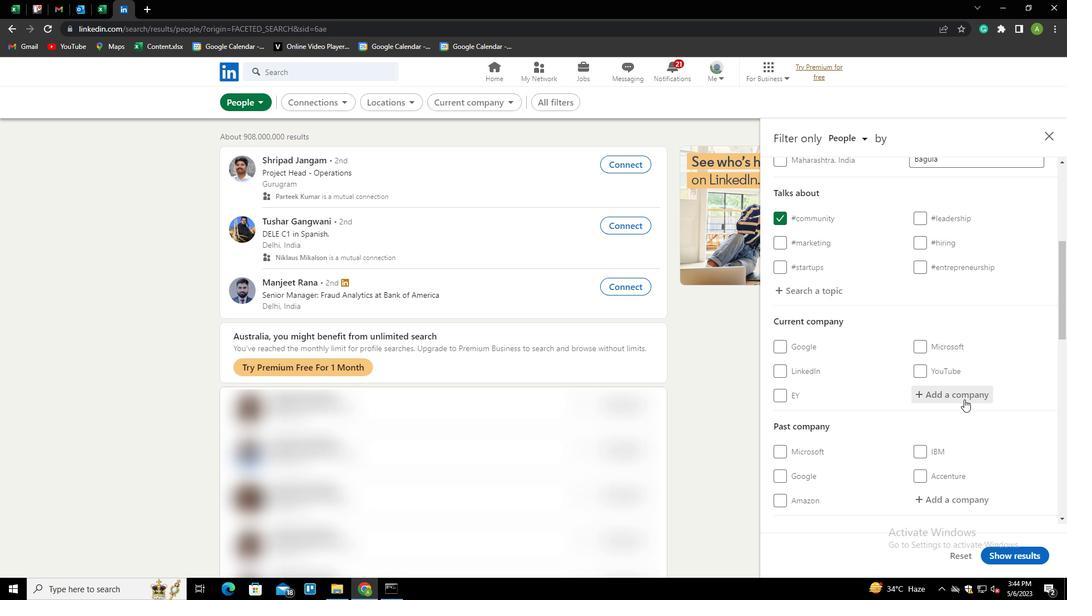 
Action: Mouse pressed left at (943, 399)
Screenshot: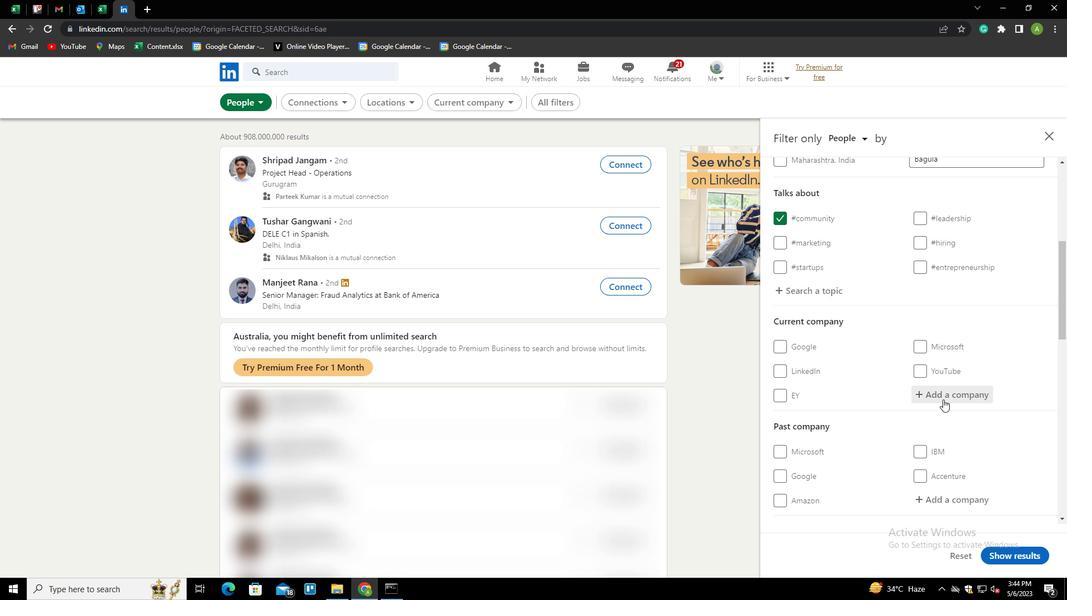 
Action: Mouse moved to (947, 396)
Screenshot: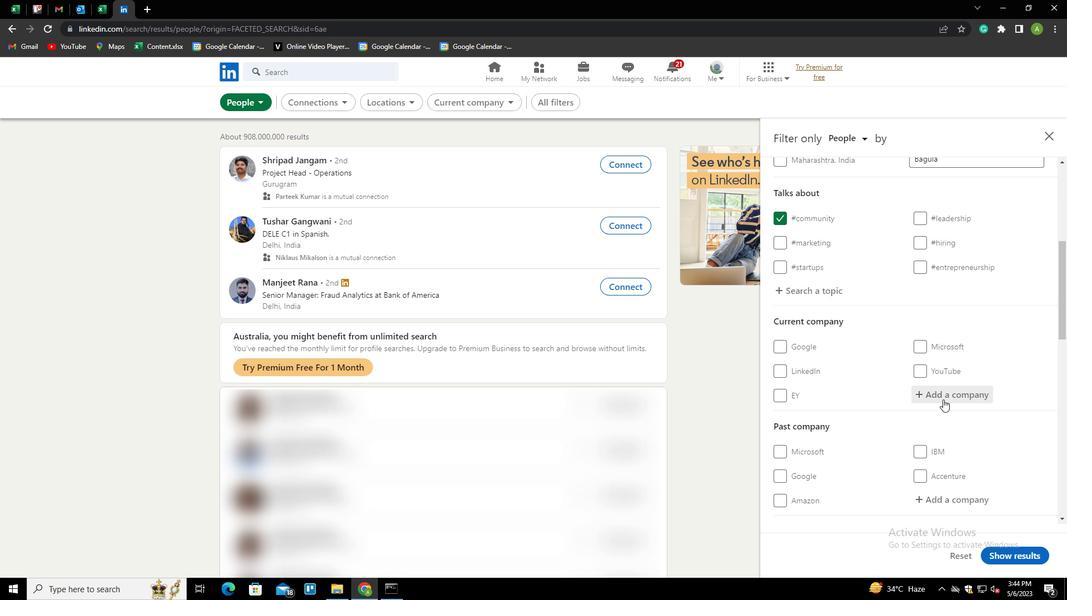 
Action: Key pressed <Key.shift>CUEMATH<Key.down><Key.enter>
Screenshot: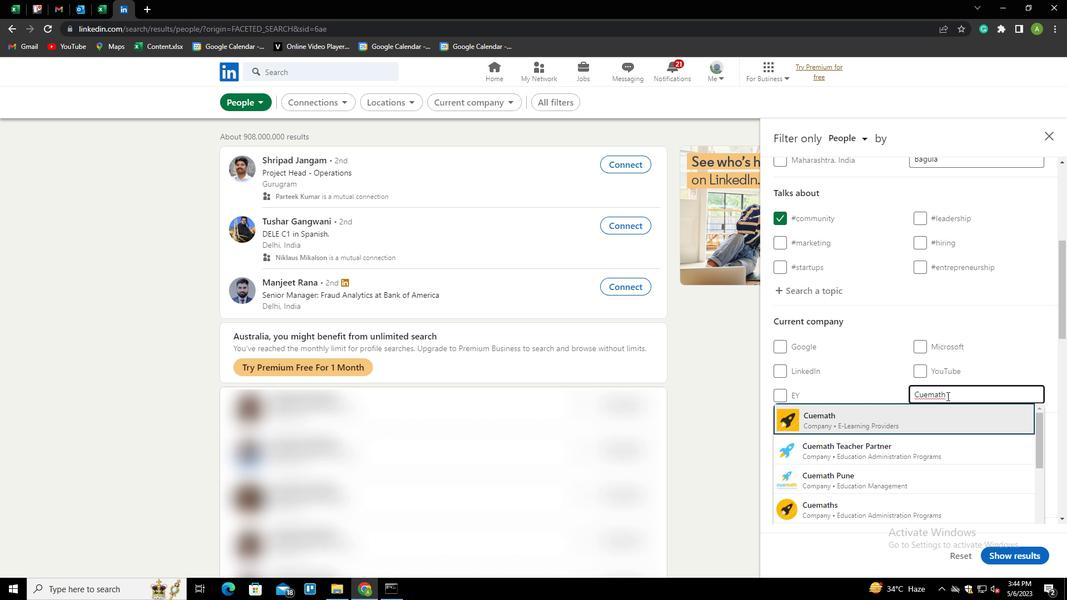 
Action: Mouse moved to (948, 396)
Screenshot: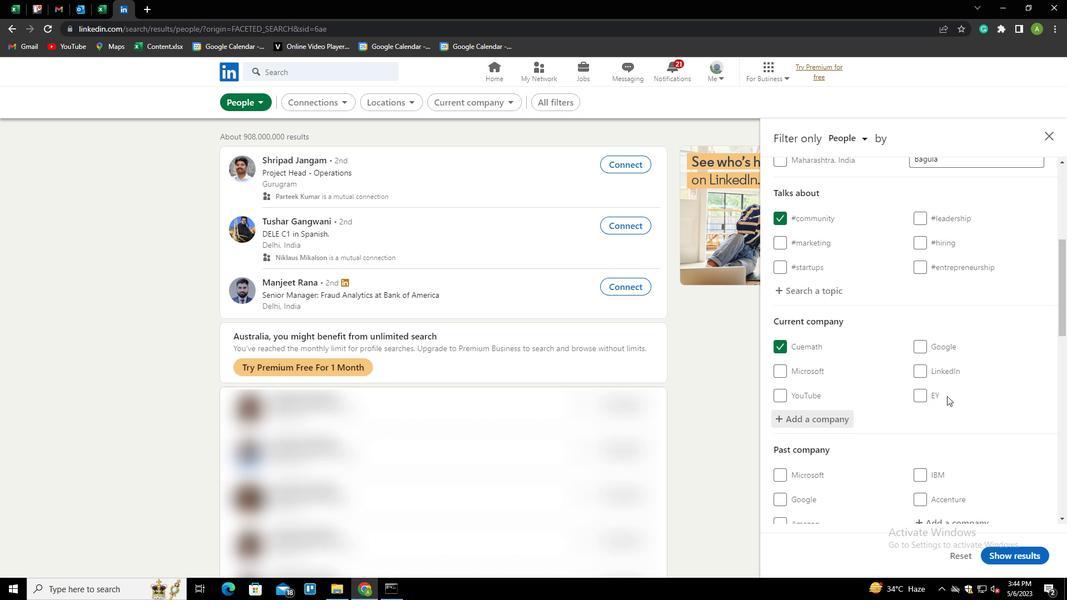 
Action: Mouse scrolled (948, 396) with delta (0, 0)
Screenshot: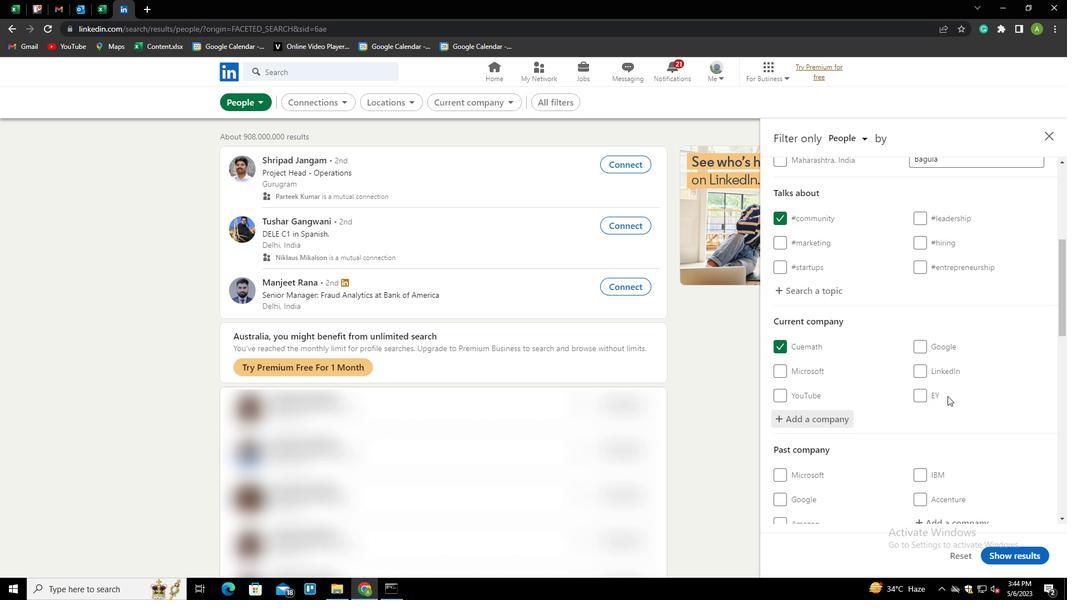 
Action: Mouse scrolled (948, 396) with delta (0, 0)
Screenshot: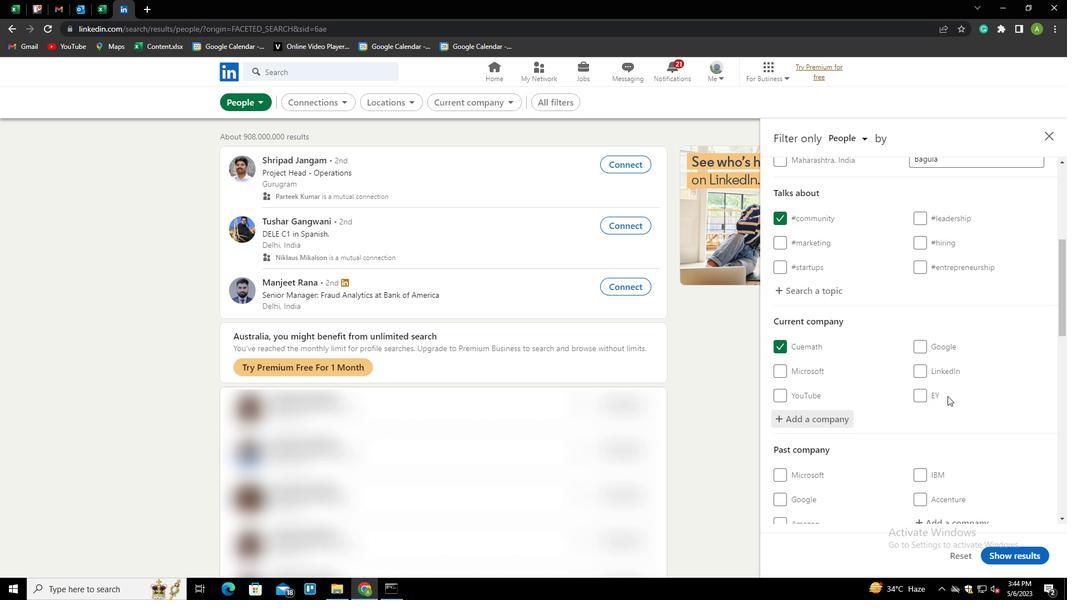 
Action: Mouse scrolled (948, 396) with delta (0, 0)
Screenshot: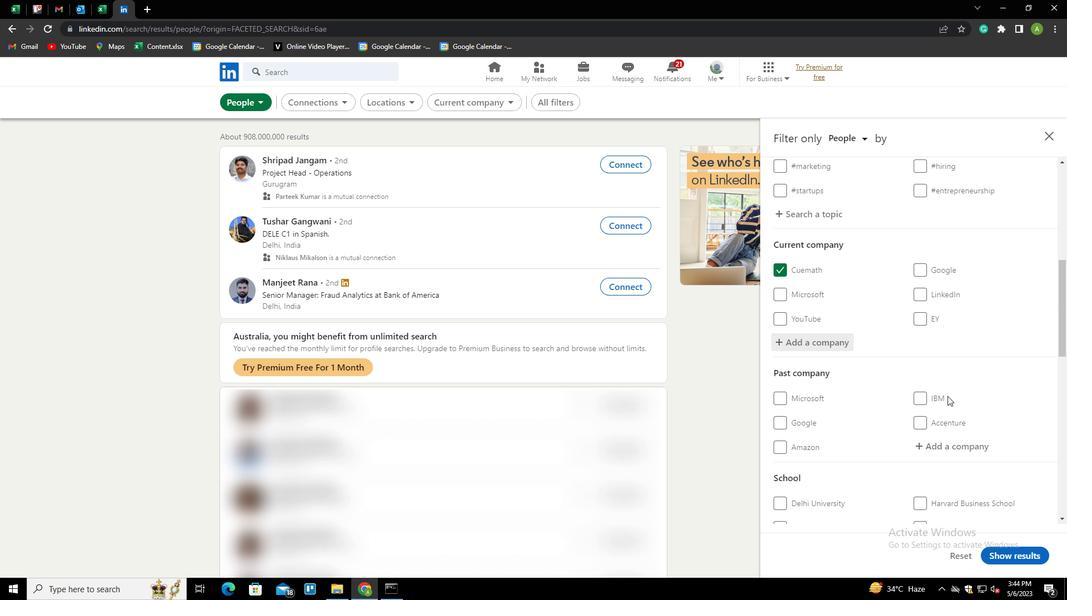 
Action: Mouse scrolled (948, 396) with delta (0, 0)
Screenshot: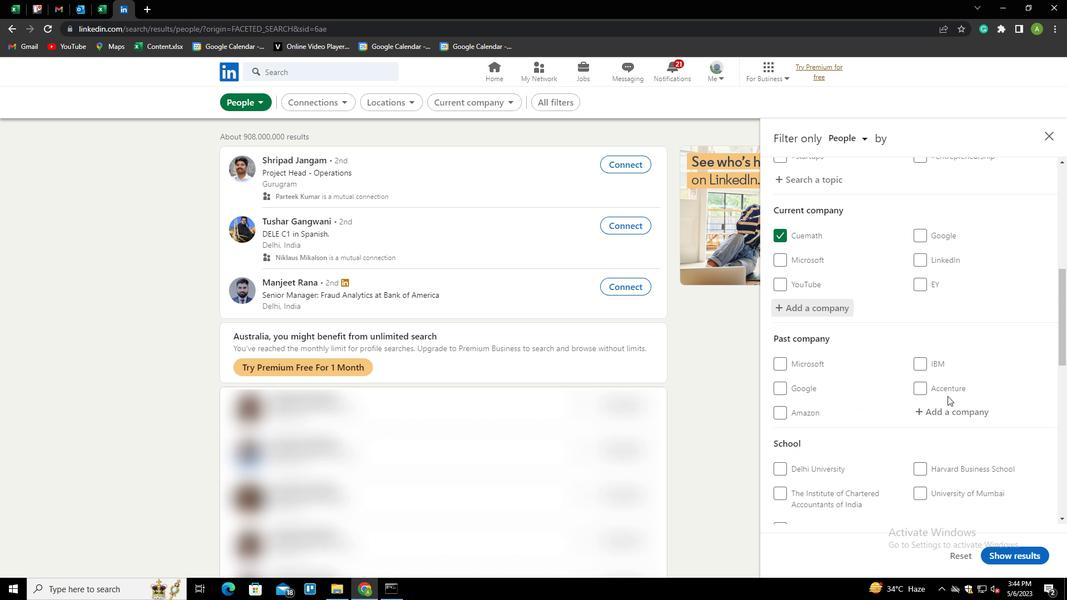 
Action: Mouse moved to (951, 413)
Screenshot: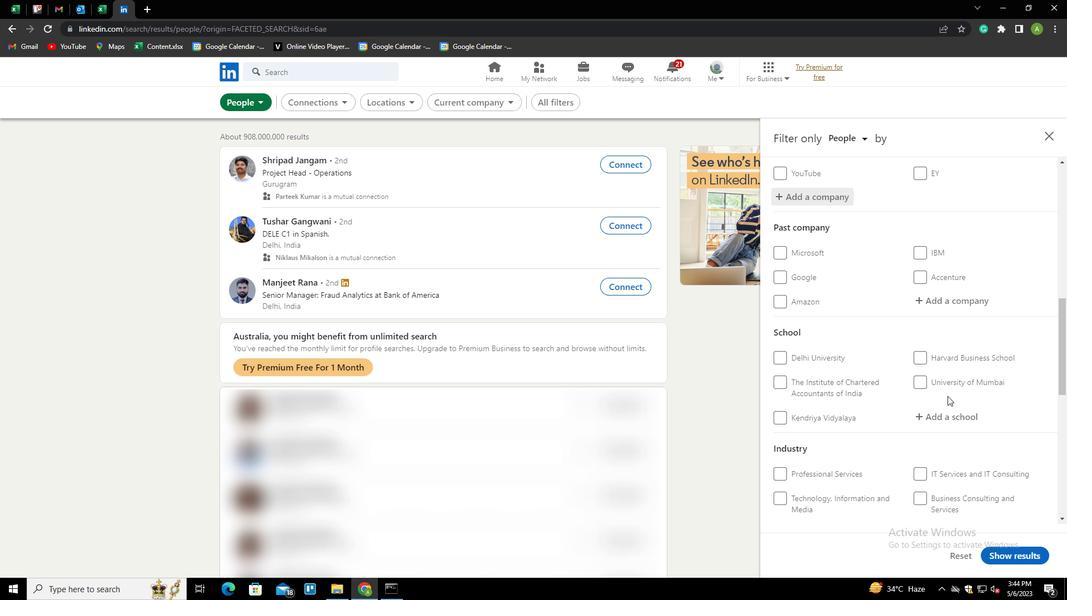 
Action: Mouse pressed left at (951, 413)
Screenshot: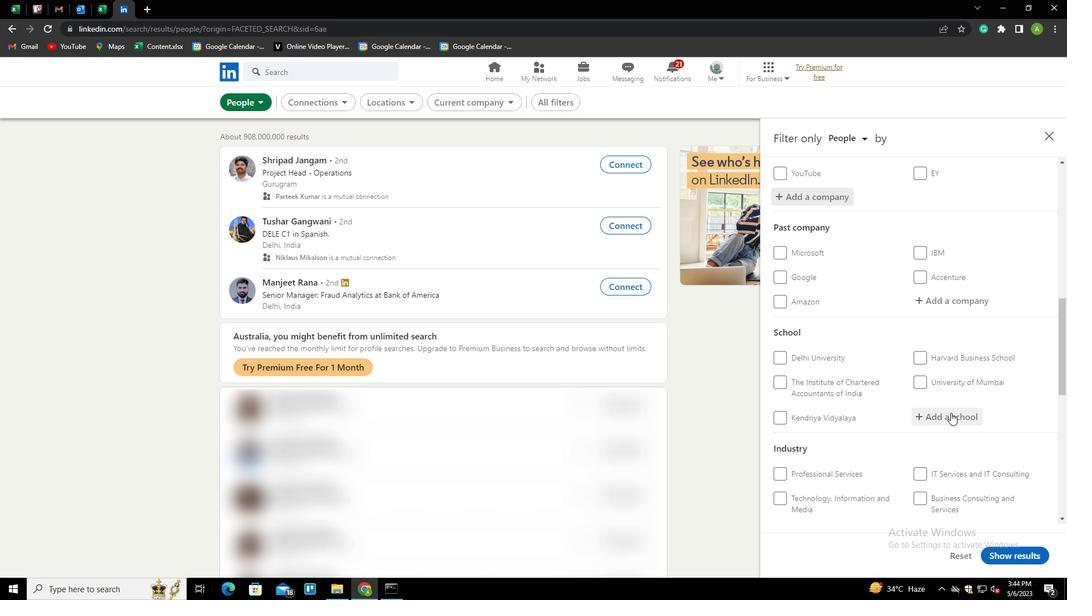 
Action: Key pressed <Key.shift><Key.shift><Key.shift><Key.shift><Key.shift>SYB<Key.backspace>MBIOSIS<Key.space><Key.shift>SKILLS<Key.space><Key.shift><Key.shift><Key.shift><Key.shift><Key.shift><Key.shift><Key.shift><Key.shift><Key.shift><Key.shift><Key.shift><Key.shift><Key.shift>&<Key.space><Key.shift>PROFESSIONAL<Key.space><Key.shift>UNIVERSITY<Key.down><Key.enter>
Screenshot: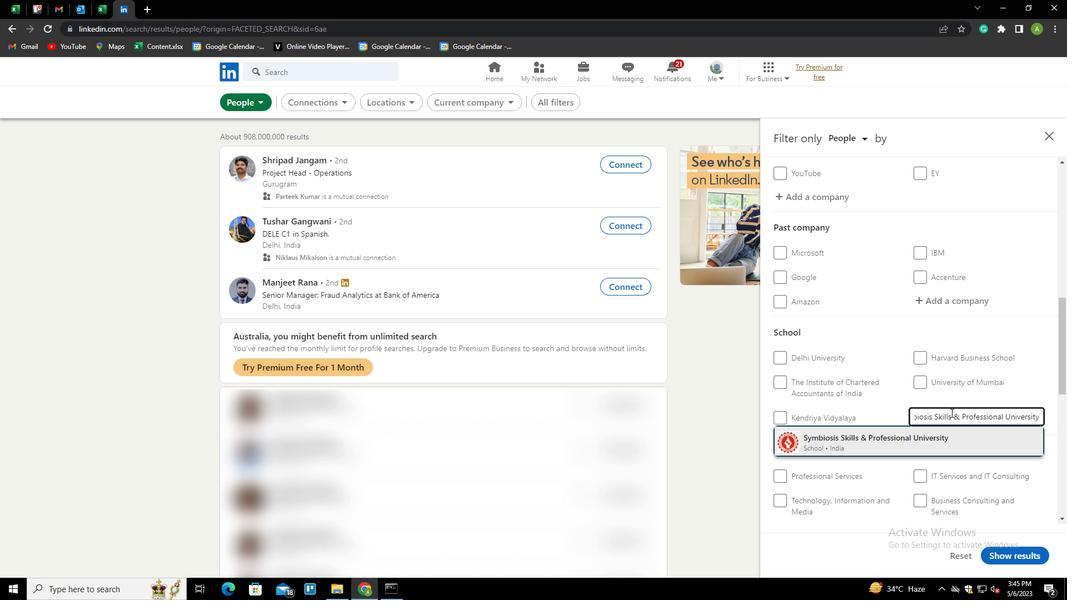 
Action: Mouse moved to (951, 415)
Screenshot: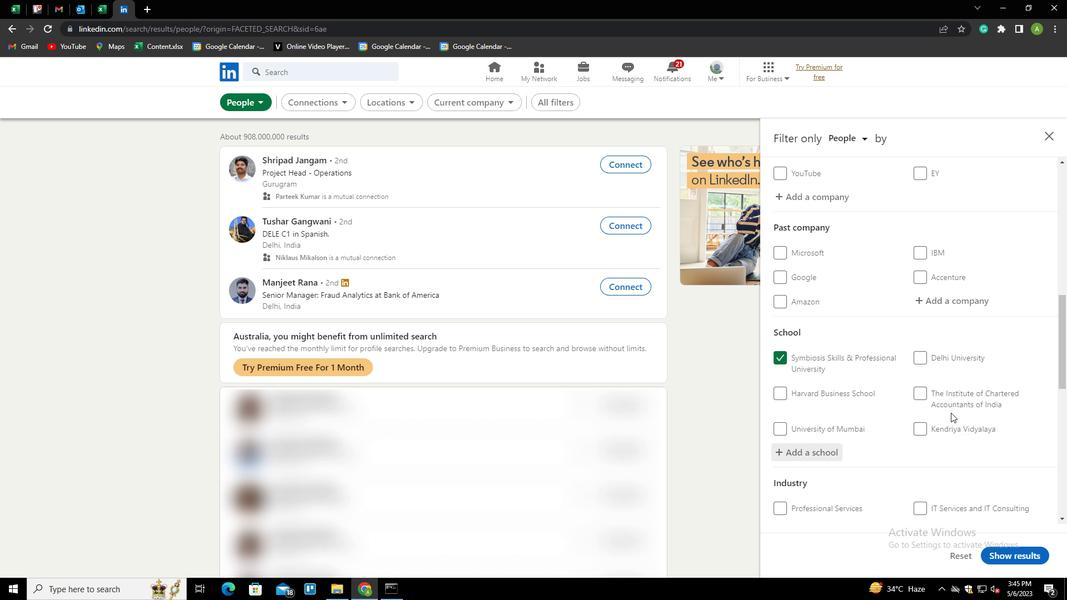 
Action: Mouse scrolled (951, 414) with delta (0, 0)
Screenshot: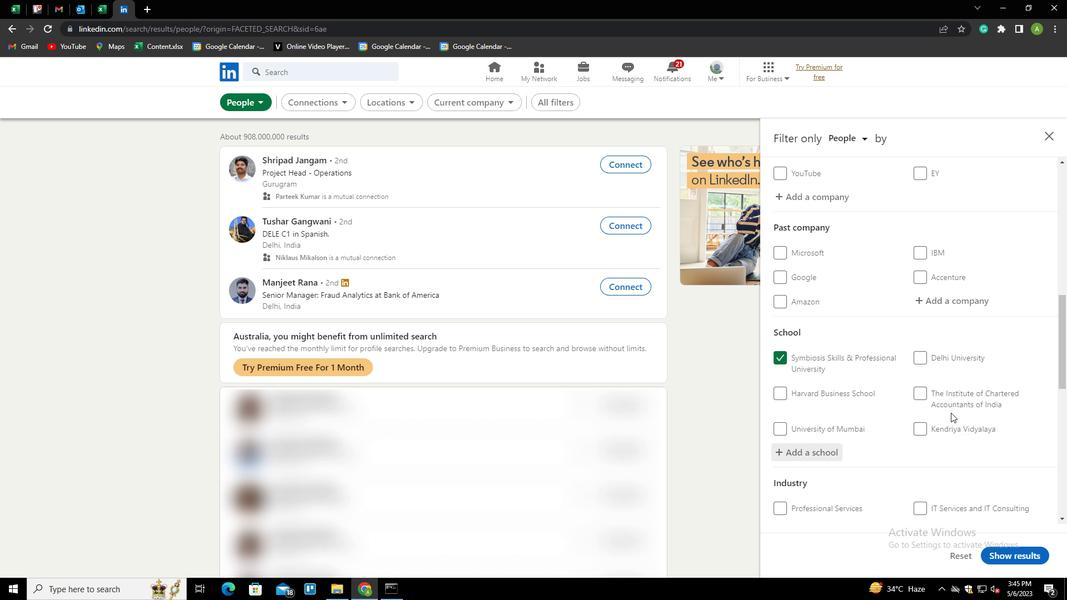 
Action: Mouse moved to (951, 421)
Screenshot: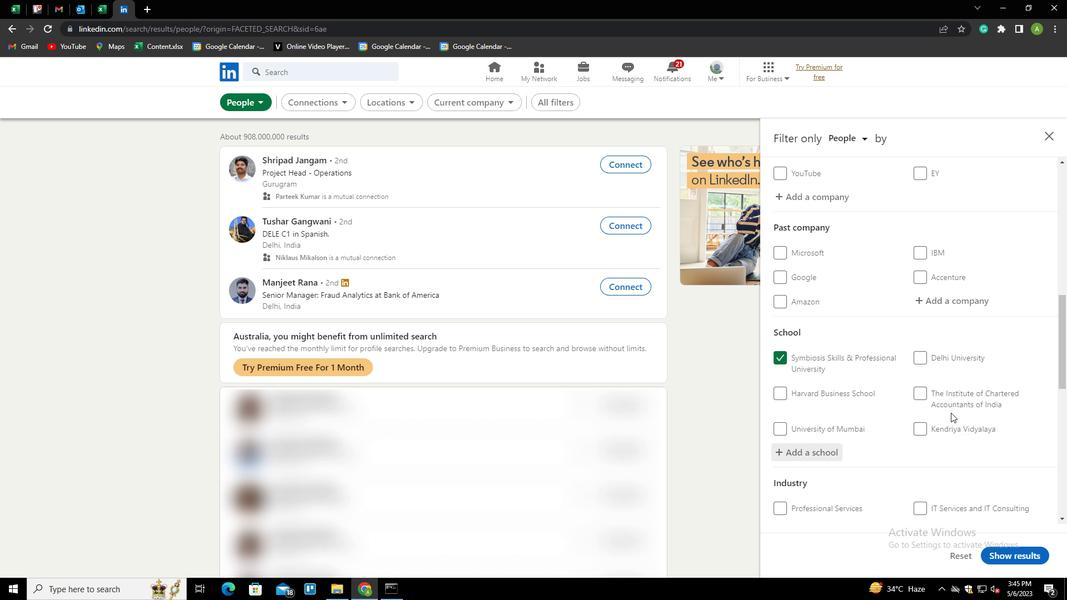 
Action: Mouse scrolled (951, 420) with delta (0, 0)
Screenshot: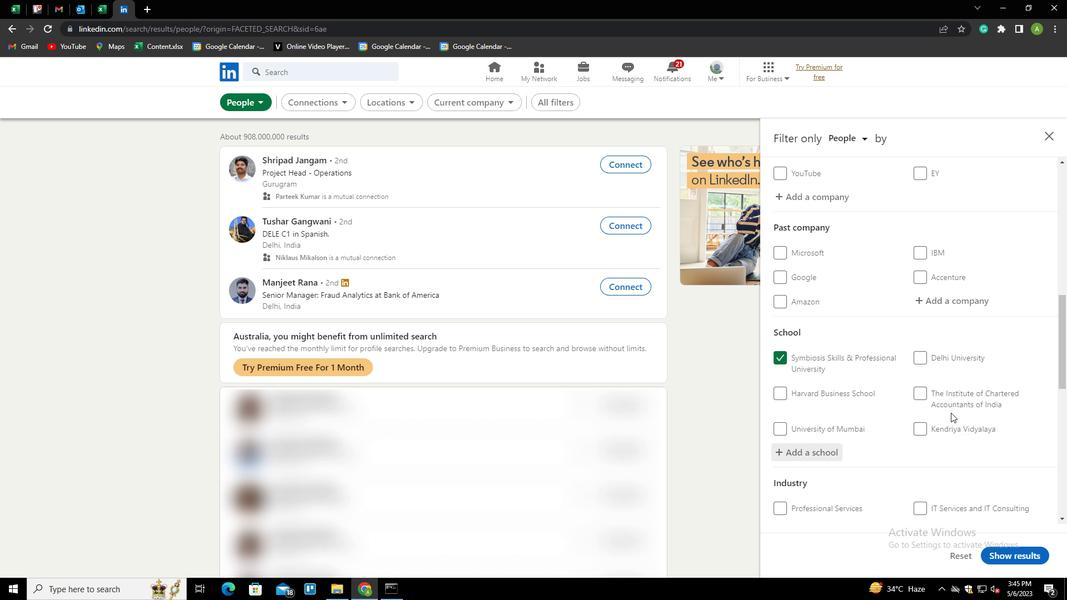 
Action: Mouse scrolled (951, 420) with delta (0, 0)
Screenshot: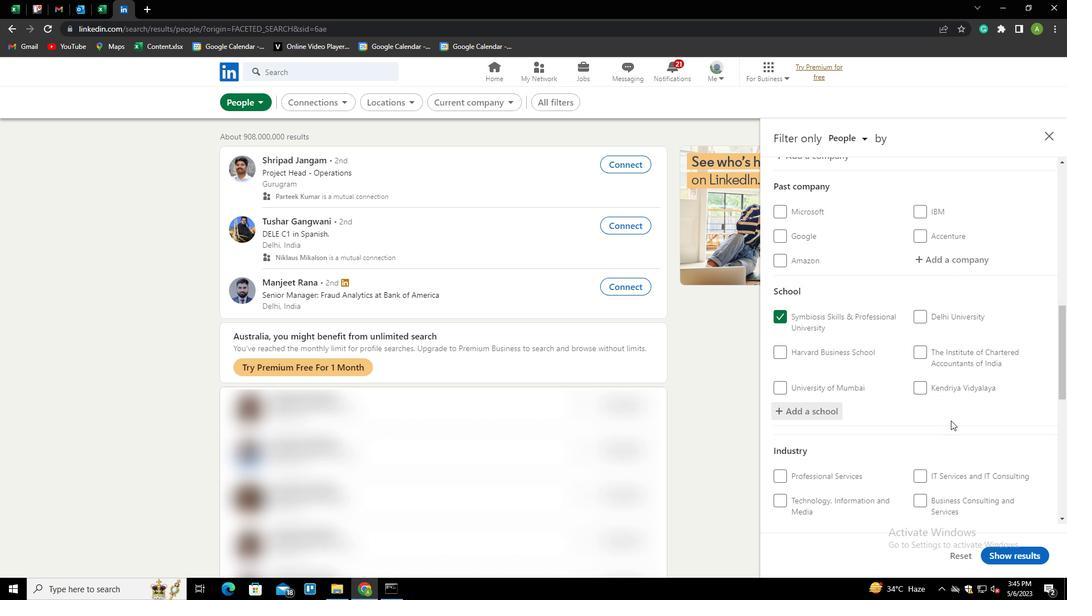 
Action: Mouse scrolled (951, 420) with delta (0, 0)
Screenshot: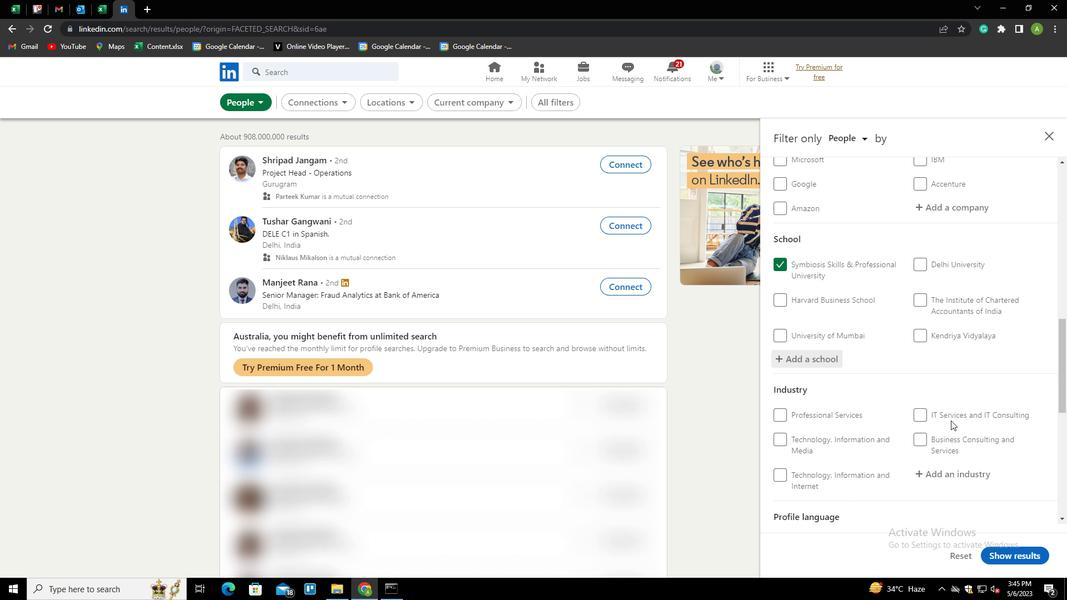 
Action: Mouse moved to (959, 345)
Screenshot: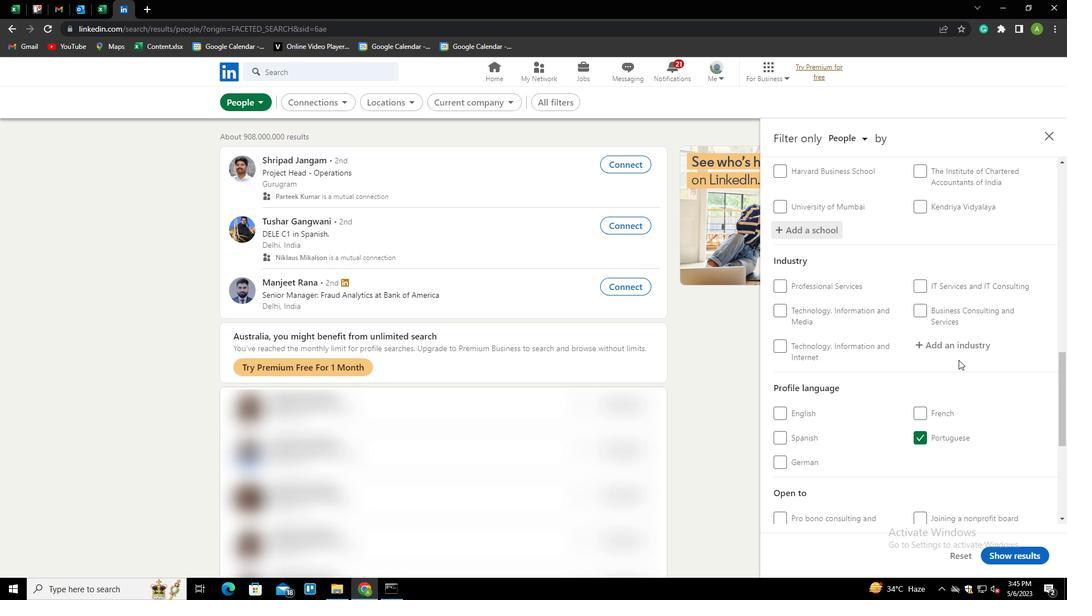 
Action: Mouse pressed left at (959, 345)
Screenshot: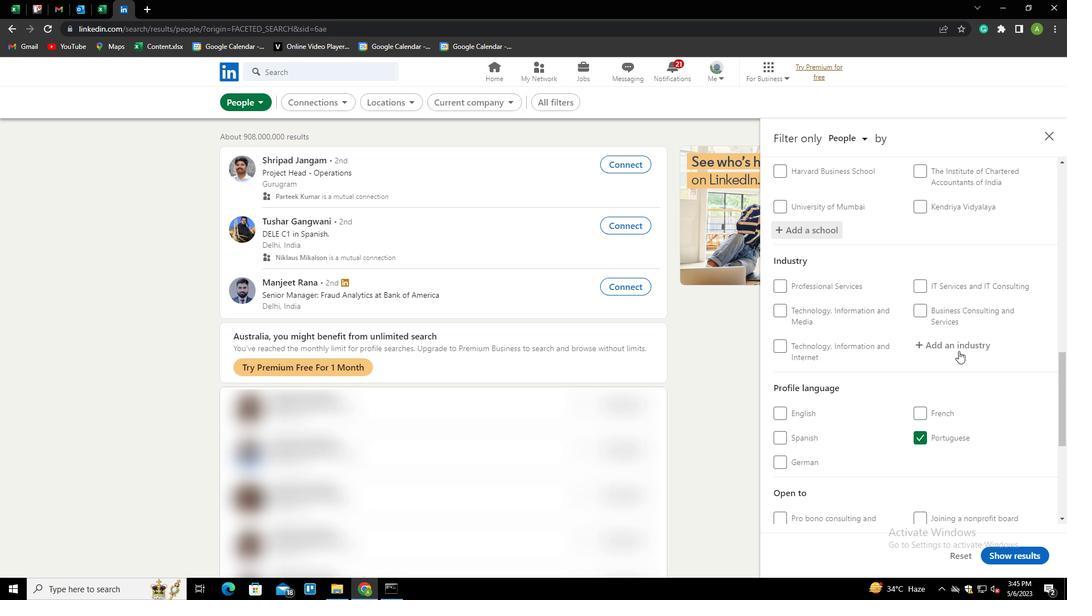
Action: Mouse moved to (959, 345)
Screenshot: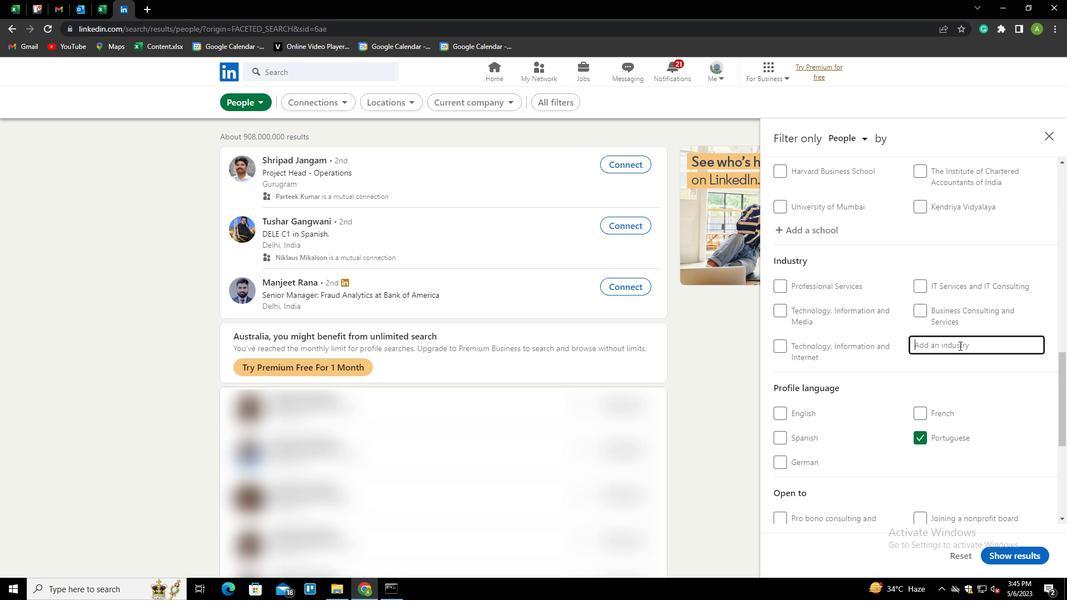
Action: Key pressed <Key.shift>AUTOJ<Key.backspace>MATION<Key.space><Key.shift>MACHINERY<Key.space><Key.shift>MANUFACTURING<Key.down><Key.enter>
Screenshot: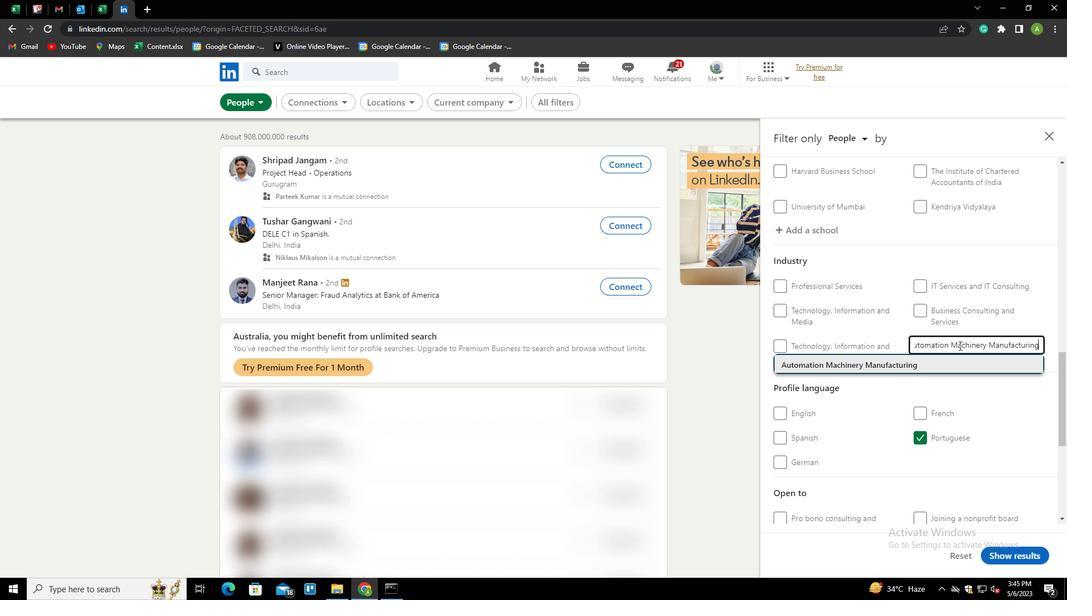 
Action: Mouse moved to (944, 372)
Screenshot: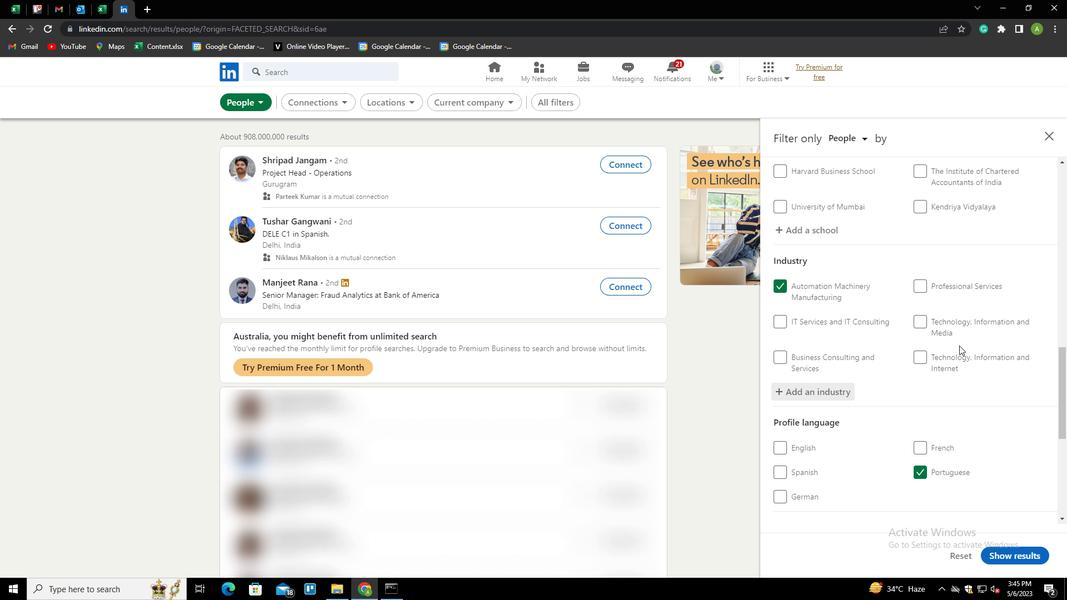 
Action: Mouse scrolled (944, 372) with delta (0, 0)
Screenshot: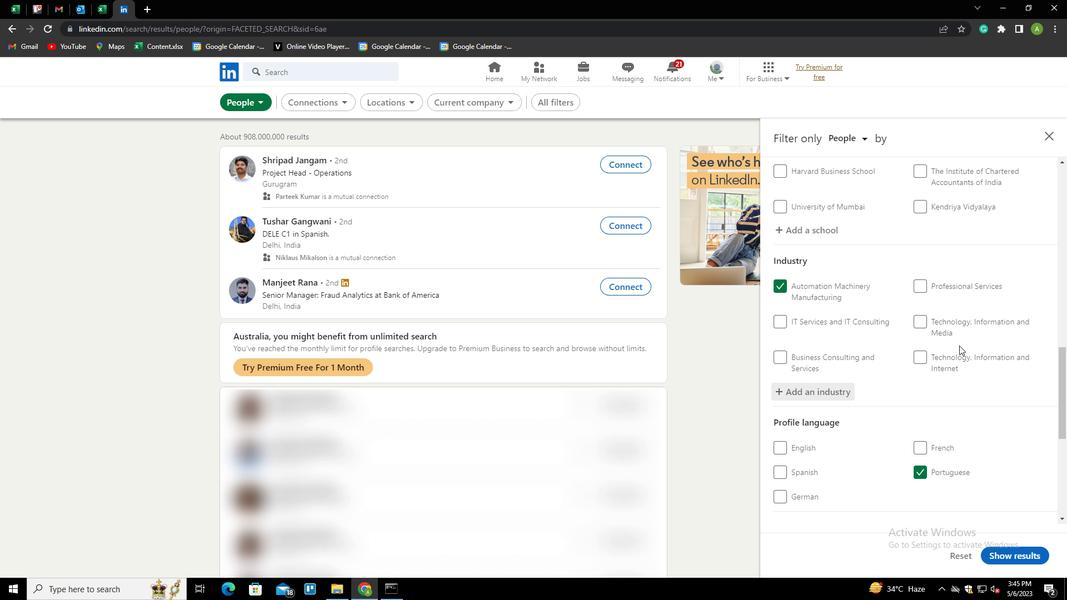 
Action: Mouse moved to (944, 373)
Screenshot: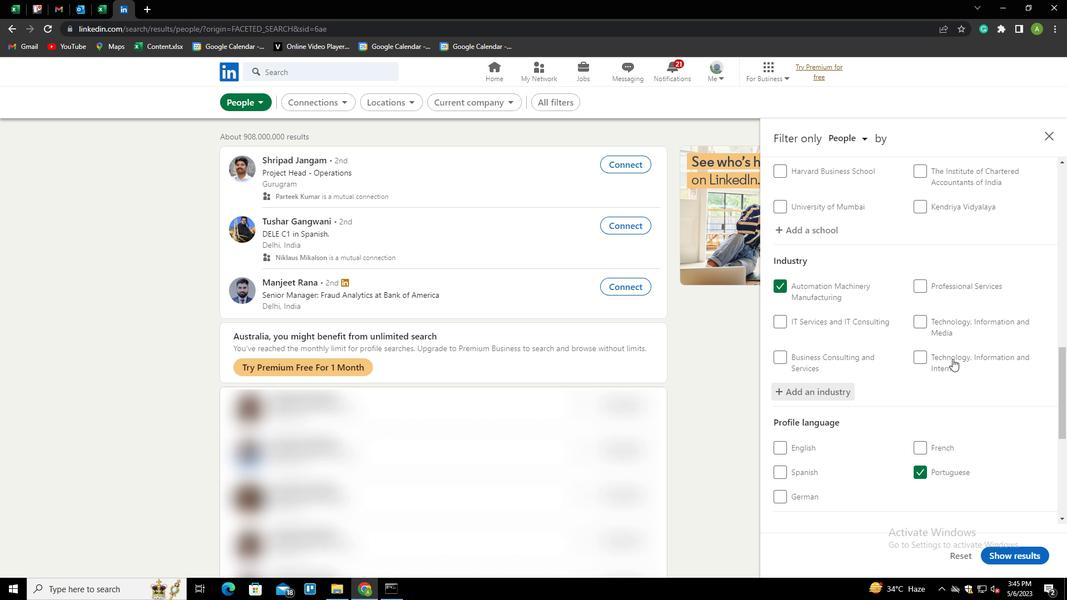
Action: Mouse scrolled (944, 372) with delta (0, 0)
Screenshot: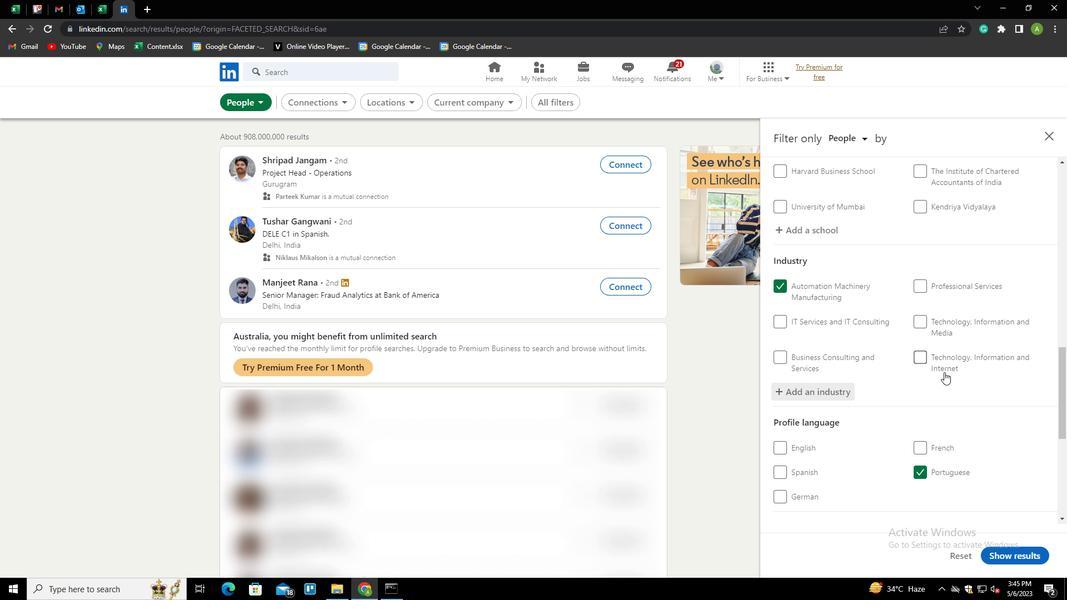 
Action: Mouse scrolled (944, 372) with delta (0, 0)
Screenshot: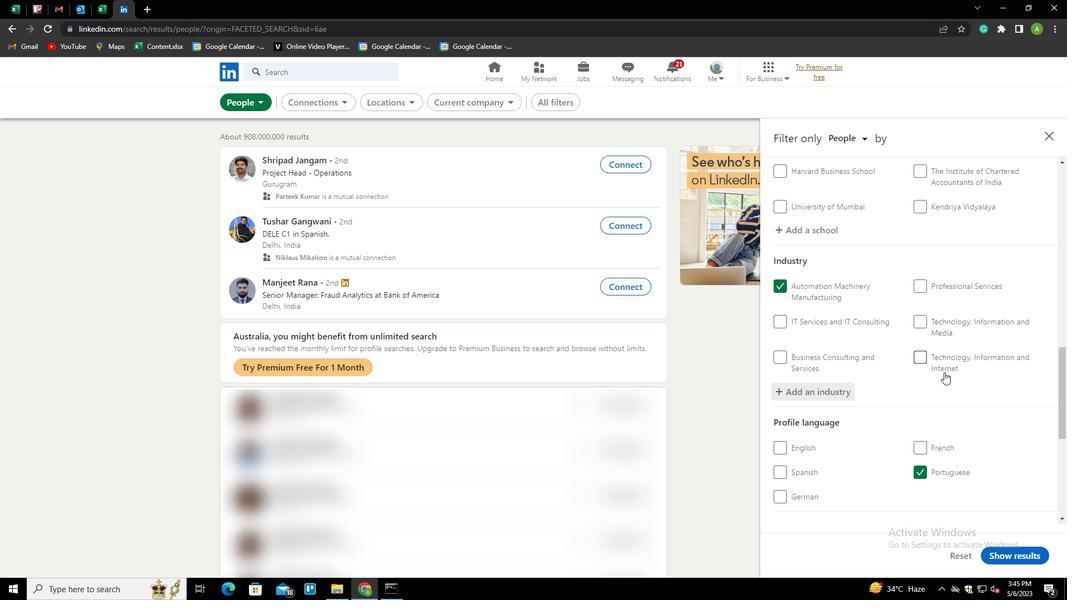 
Action: Mouse scrolled (944, 372) with delta (0, 0)
Screenshot: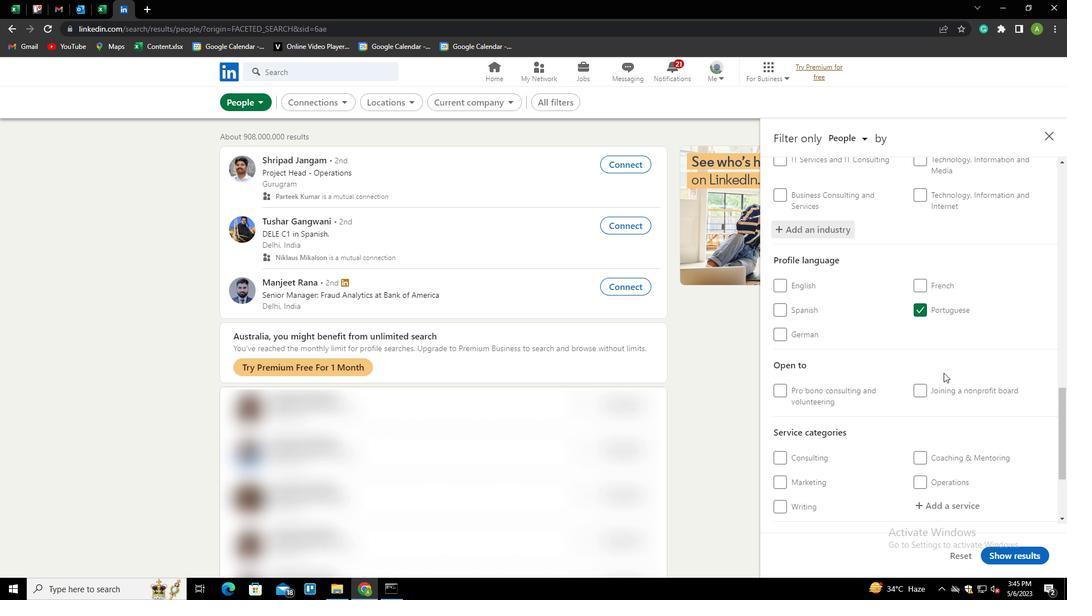 
Action: Mouse scrolled (944, 372) with delta (0, 0)
Screenshot: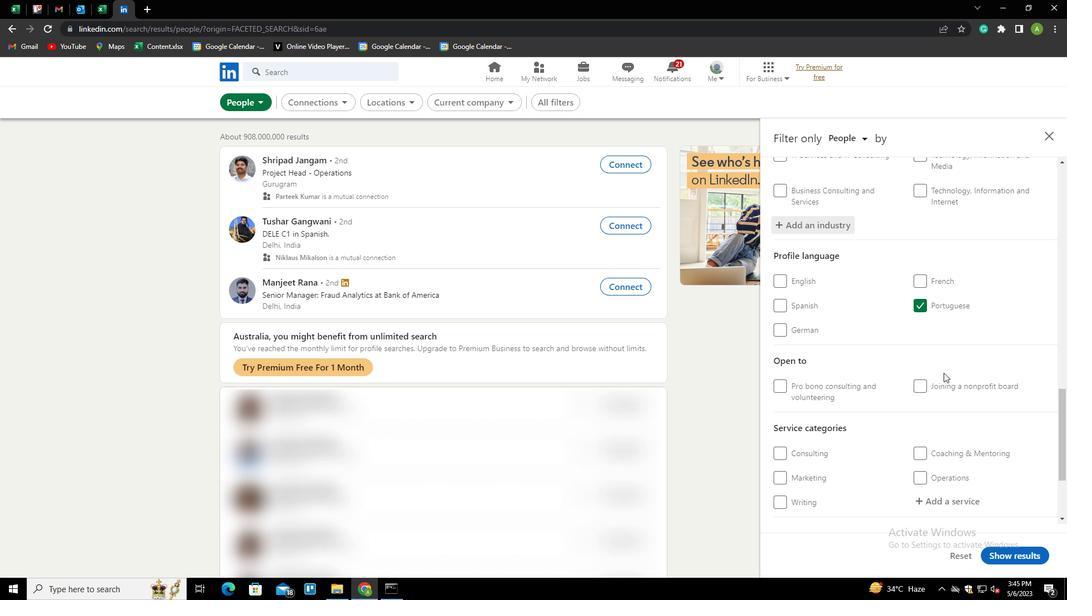 
Action: Mouse scrolled (944, 372) with delta (0, 0)
Screenshot: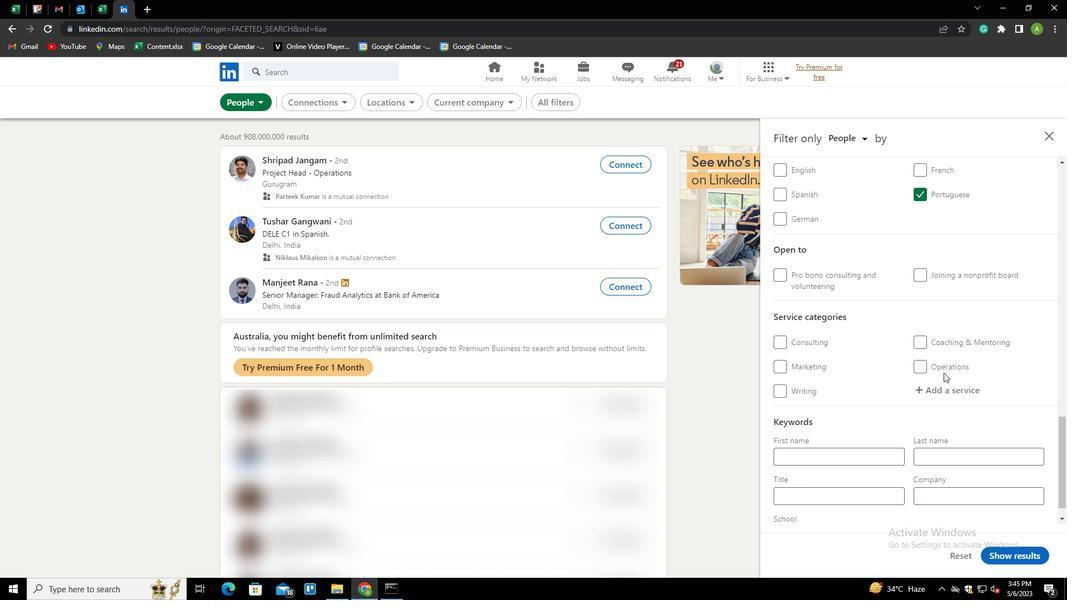 
Action: Mouse moved to (943, 372)
Screenshot: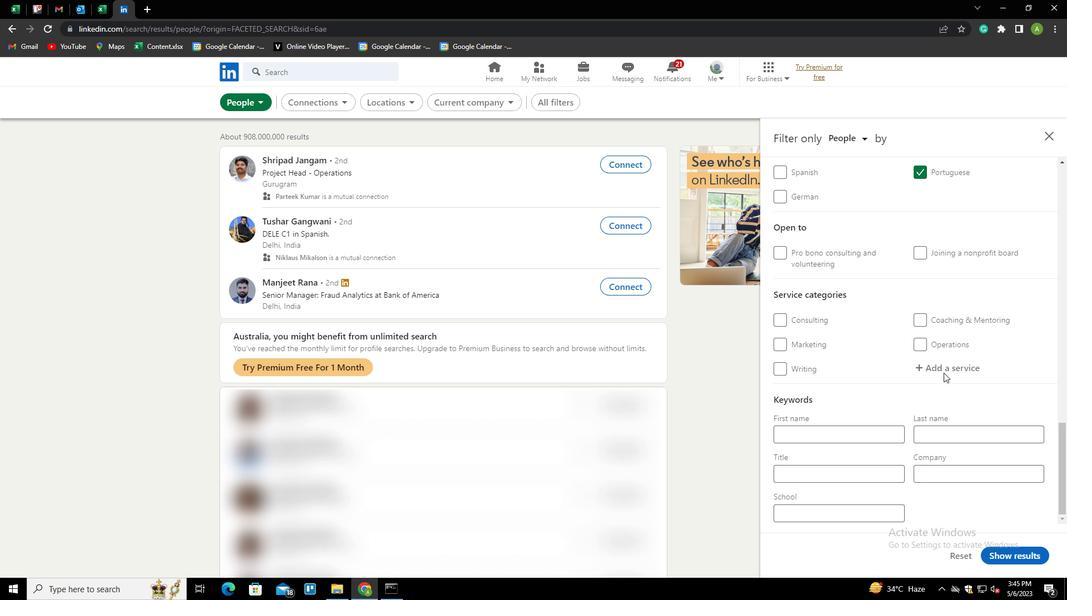 
Action: Mouse pressed left at (943, 372)
Screenshot: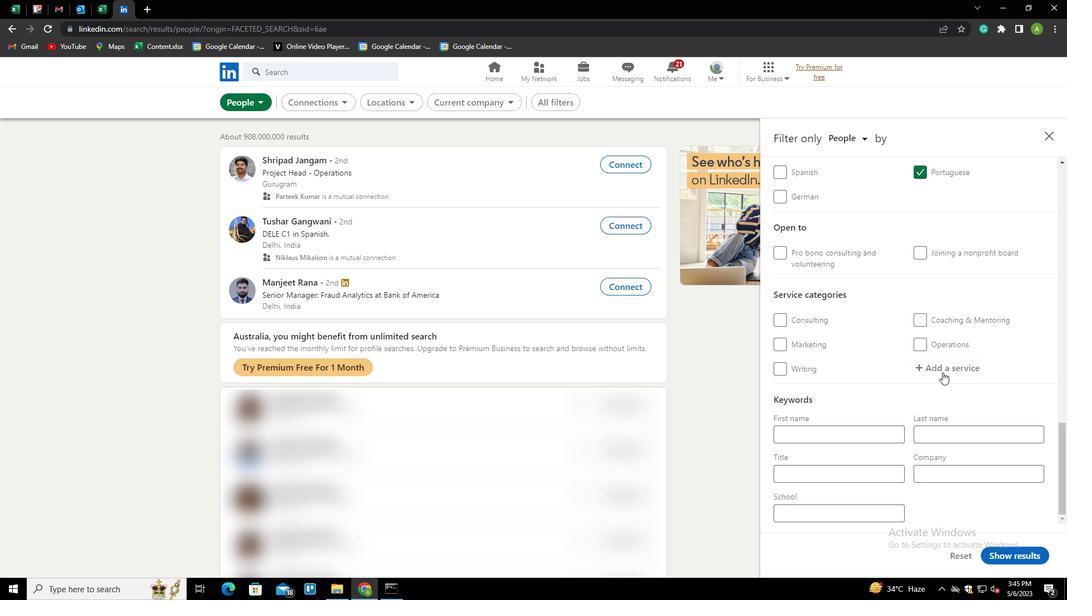 
Action: Key pressed <Key.shift>LOFO<Key.space><Key.shift>D<Key.backspace><Key.backspace><Key.backspace><Key.backspace>GO<Key.space><Key.shift>DESIGN<Key.down><Key.enter>
Screenshot: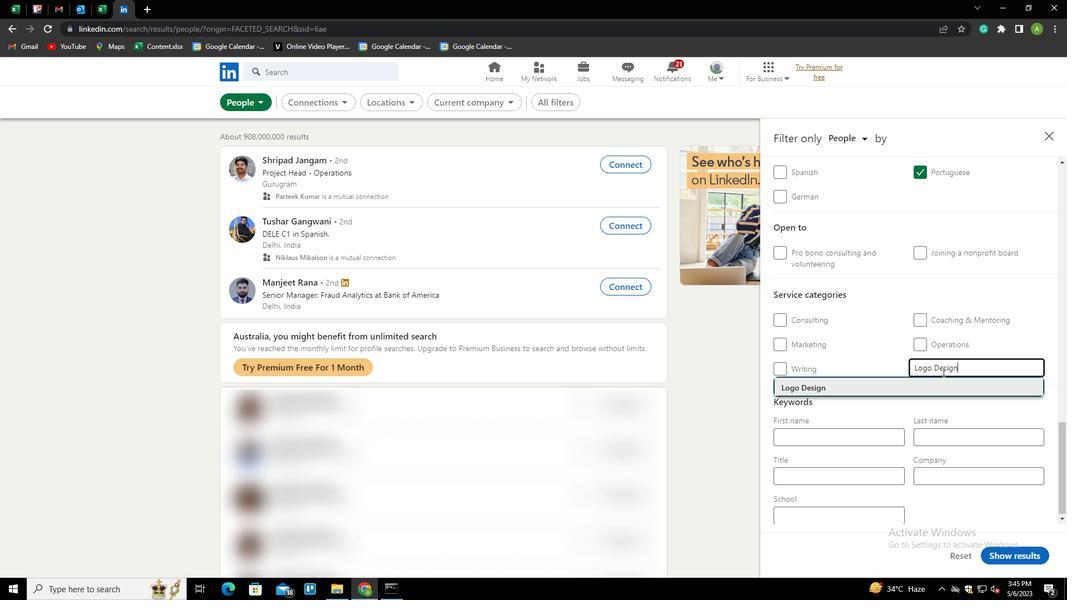 
Action: Mouse scrolled (943, 372) with delta (0, 0)
Screenshot: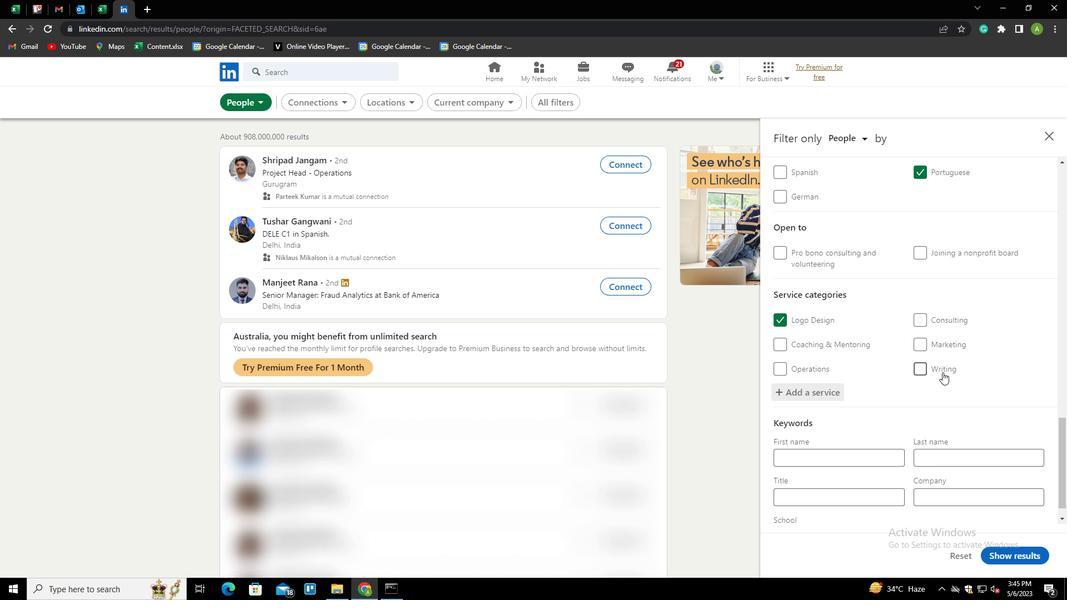 
Action: Mouse scrolled (943, 372) with delta (0, 0)
Screenshot: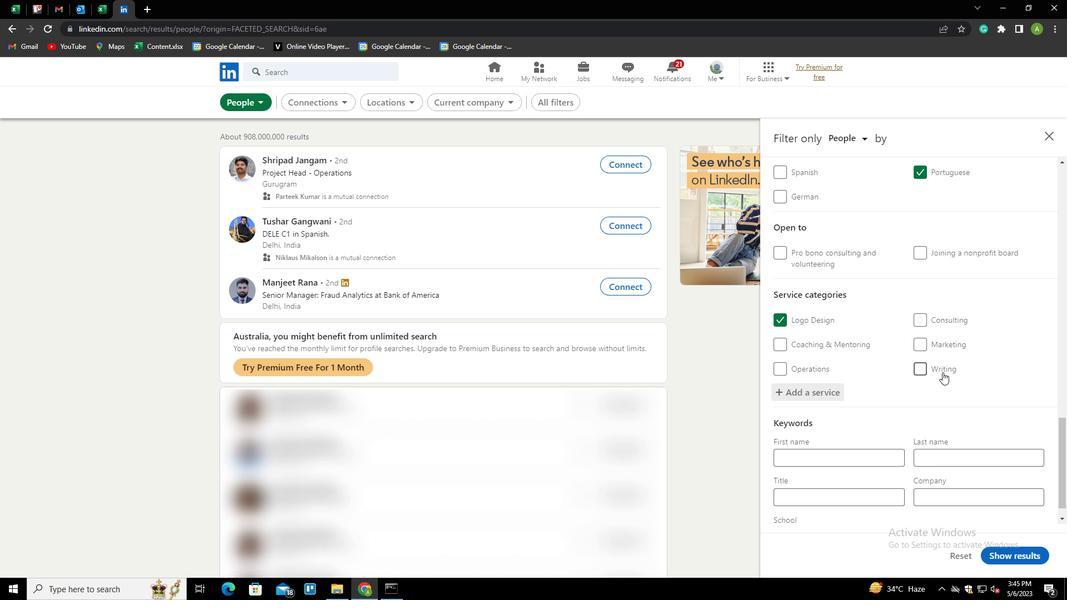 
Action: Mouse scrolled (943, 372) with delta (0, 0)
Screenshot: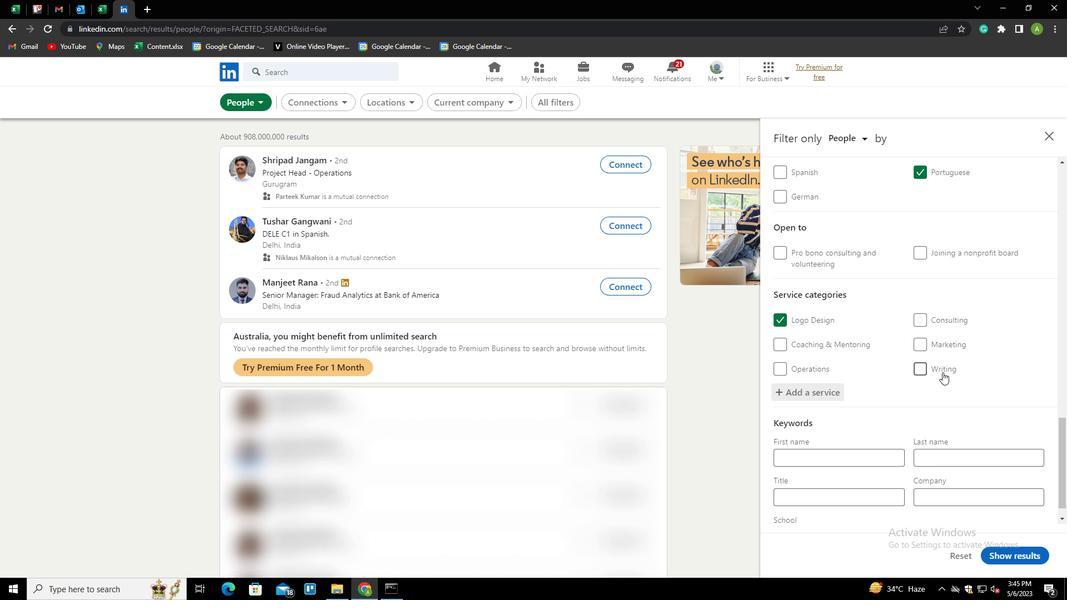 
Action: Mouse scrolled (943, 372) with delta (0, 0)
Screenshot: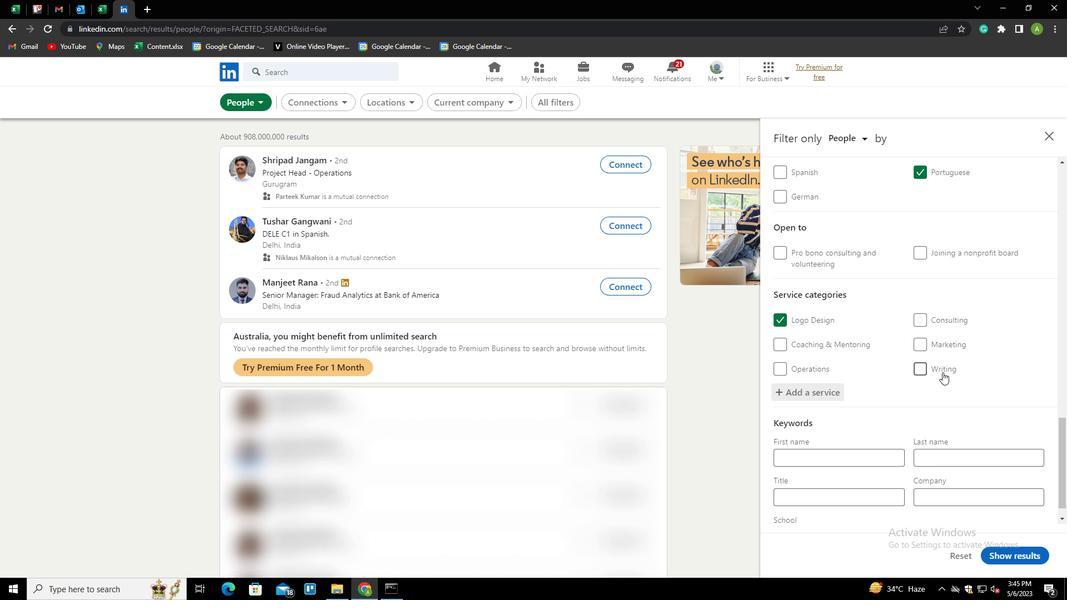
Action: Mouse scrolled (943, 372) with delta (0, 0)
Screenshot: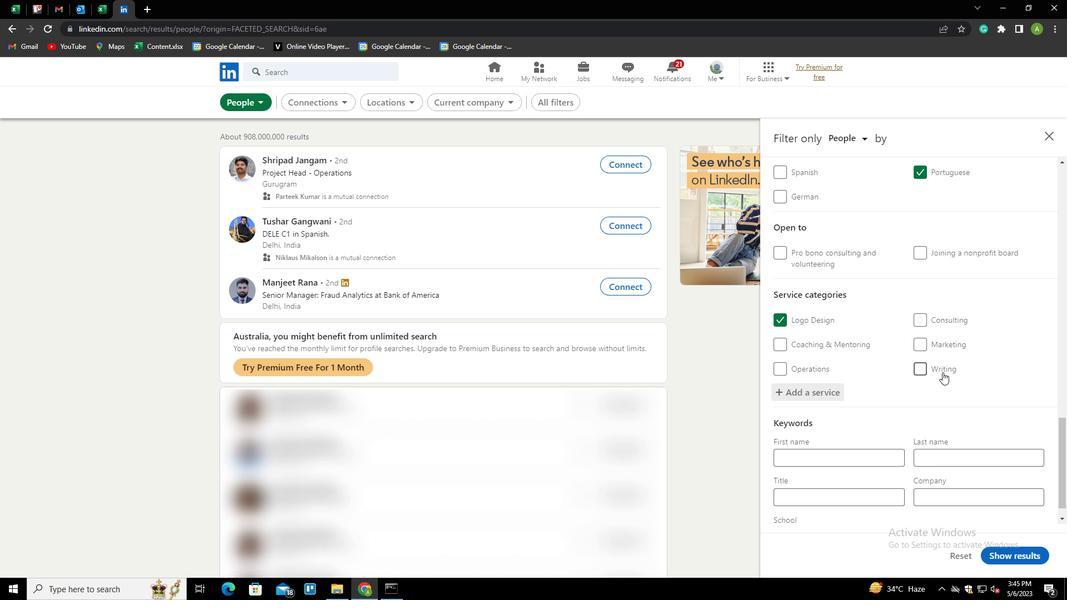 
Action: Mouse scrolled (943, 372) with delta (0, 0)
Screenshot: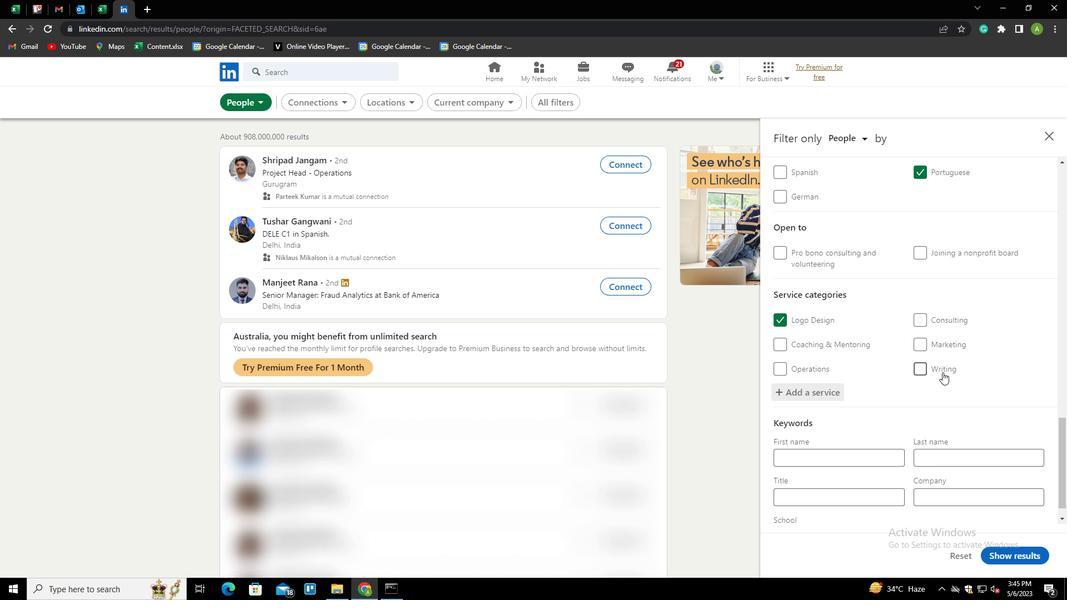 
Action: Mouse scrolled (943, 372) with delta (0, 0)
Screenshot: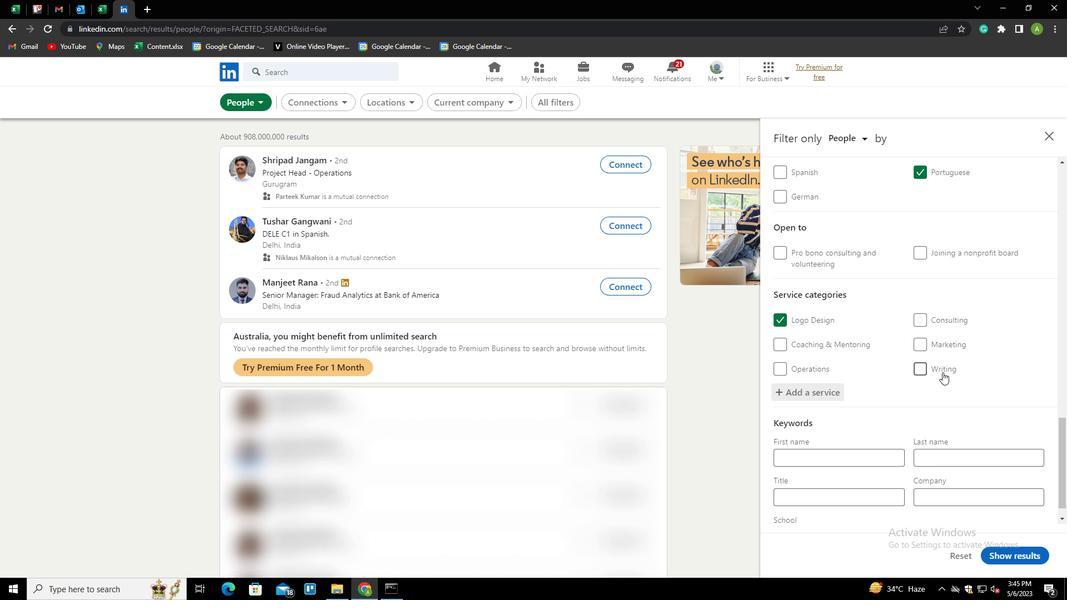 
Action: Mouse moved to (857, 470)
Screenshot: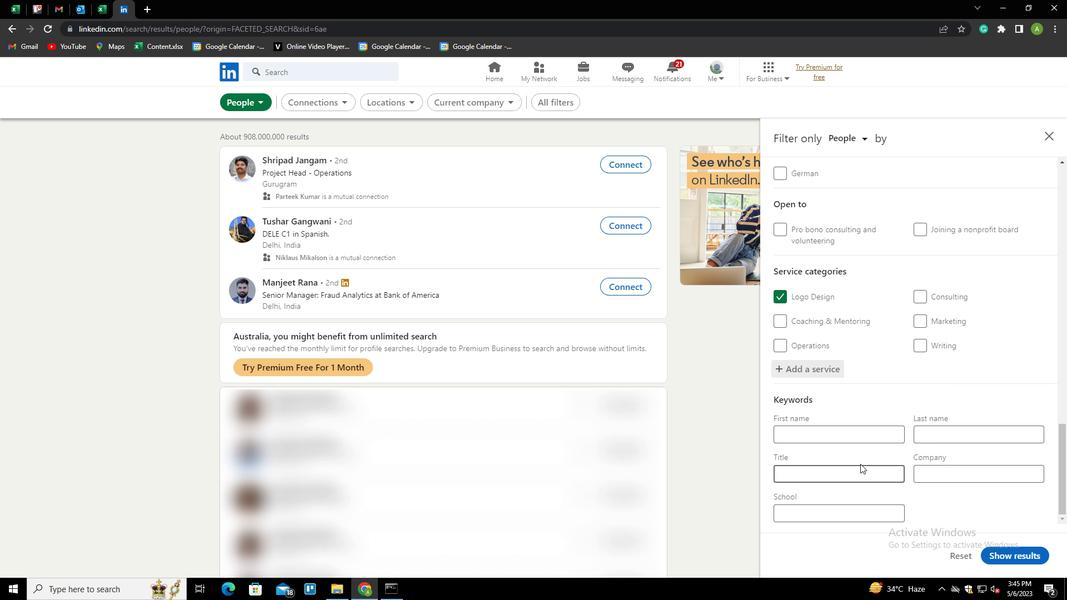 
Action: Mouse pressed left at (857, 470)
Screenshot: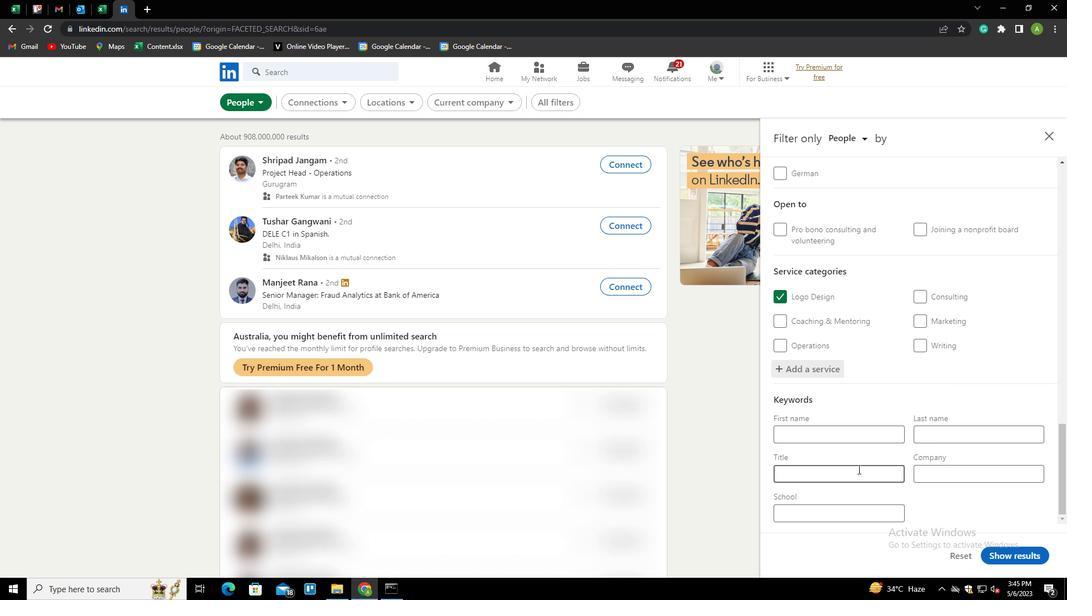 
Action: Key pressed <Key.shift>CONCIERGE
Screenshot: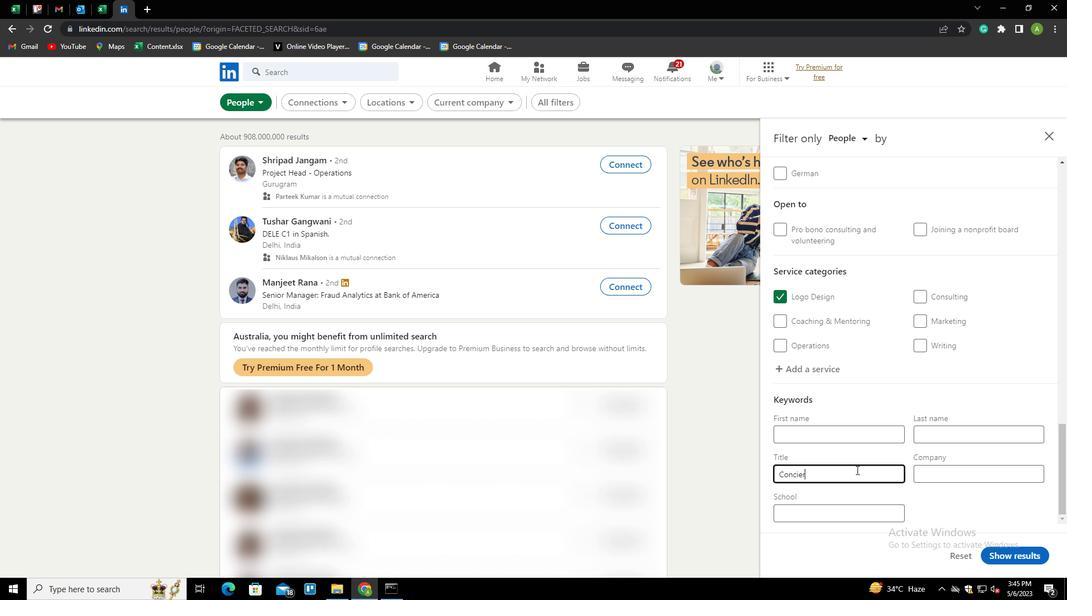 
Action: Mouse moved to (1004, 498)
Screenshot: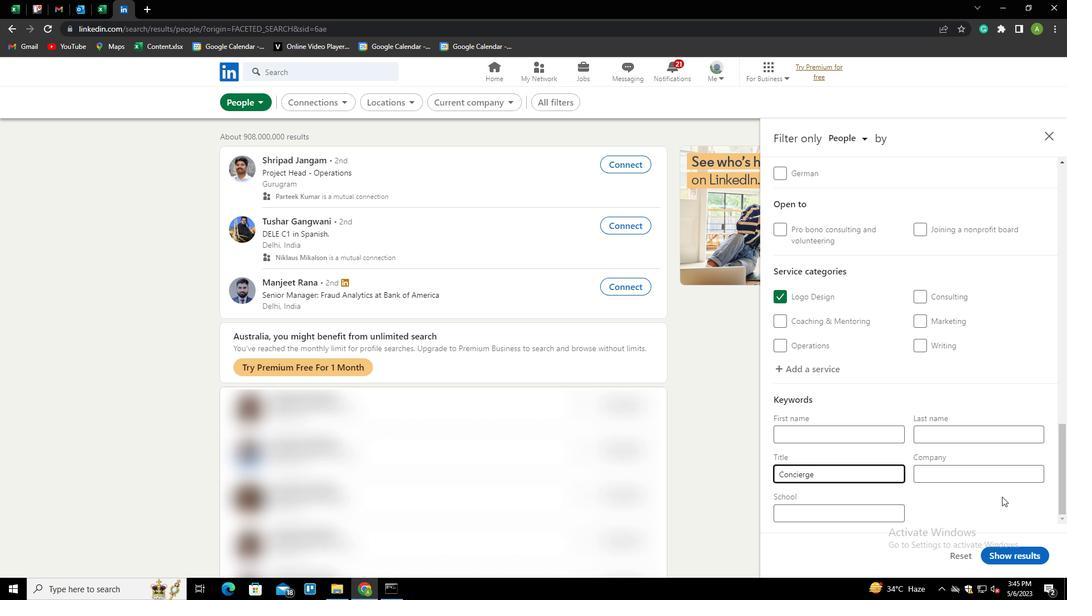 
Action: Mouse pressed left at (1004, 498)
Screenshot: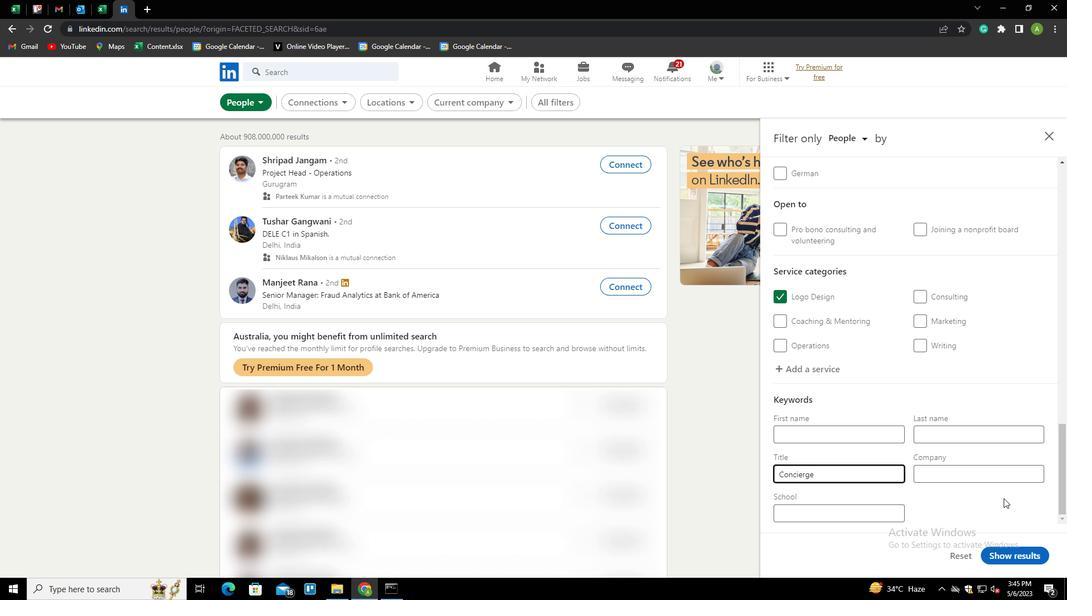 
Action: Mouse moved to (1018, 556)
Screenshot: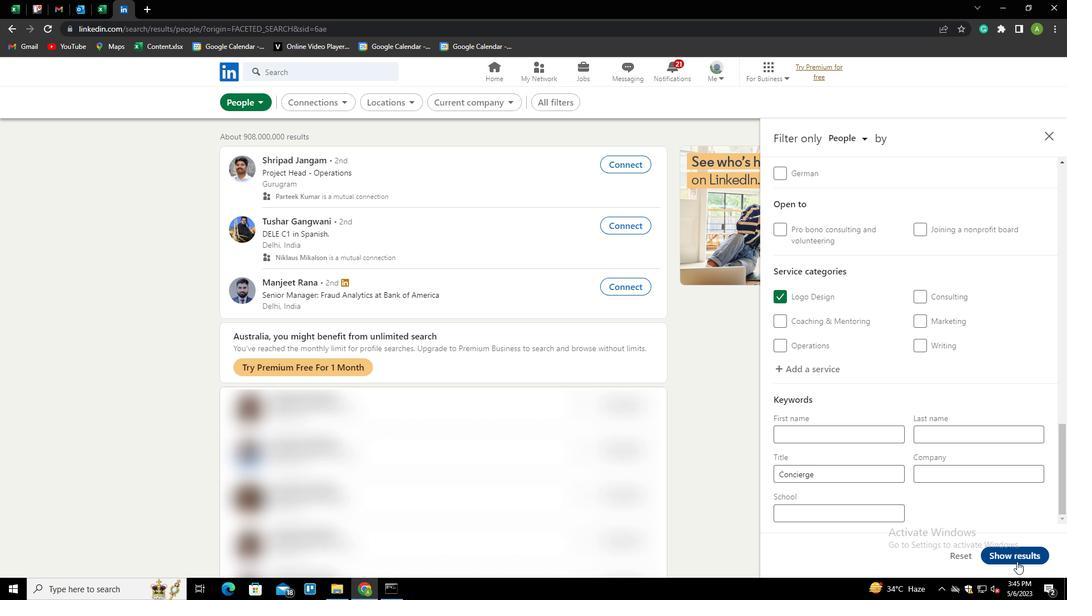 
Action: Mouse pressed left at (1018, 556)
Screenshot: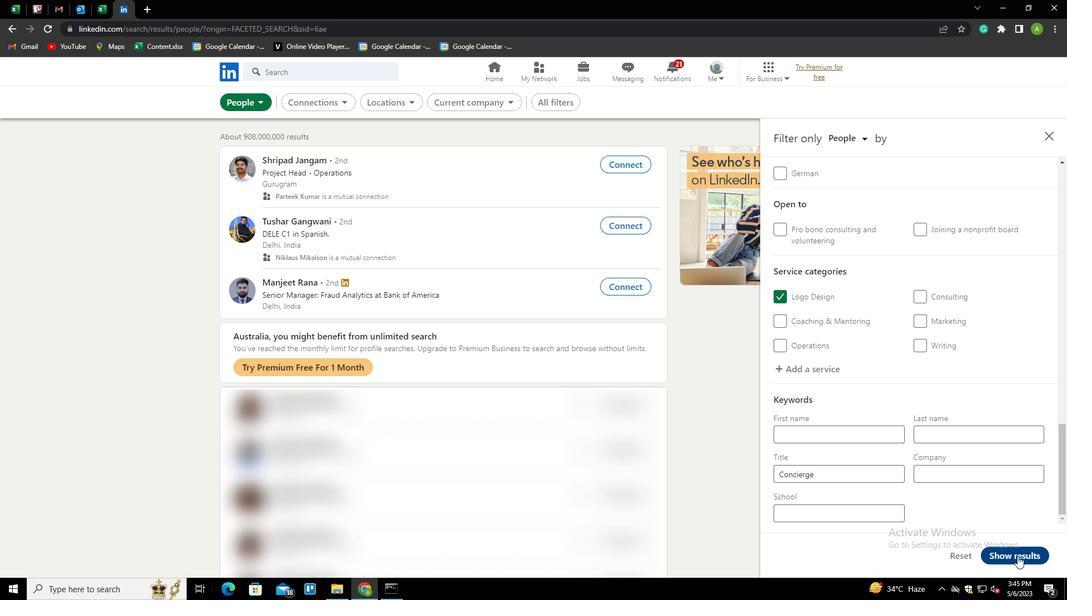 
